 Task: Explore upcoming open houses in Spokane, Washington, to visit properties with a spacious backyard and mountain views, and take note of nearby outdoor activities.
Action: Mouse moved to (393, 238)
Screenshot: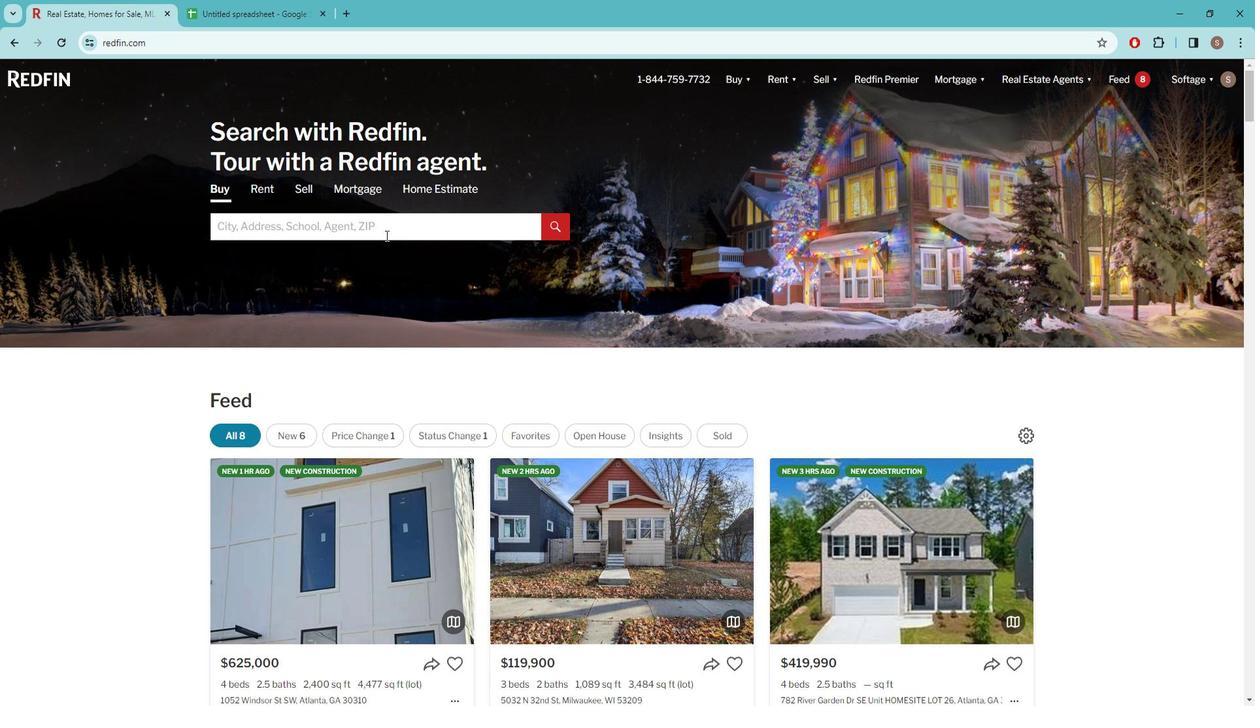 
Action: Mouse pressed left at (393, 238)
Screenshot: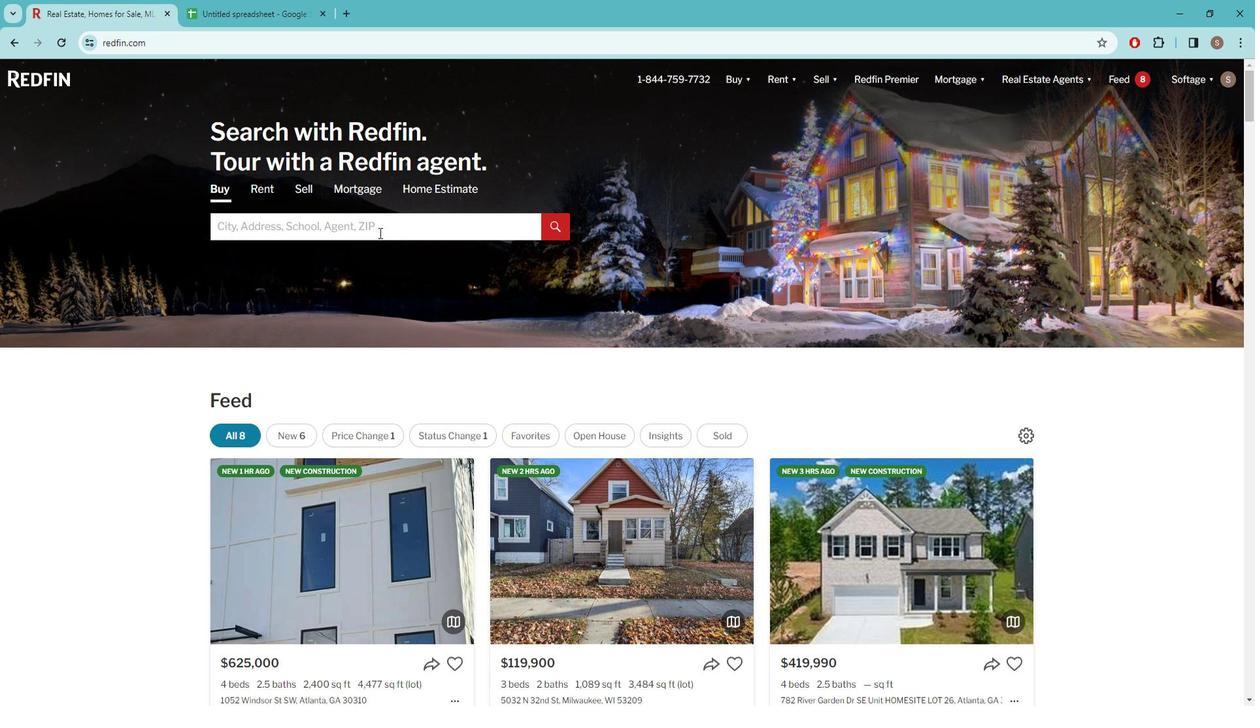 
Action: Key pressed s<Key.caps_lock>PON<Key.backspace>KANE
Screenshot: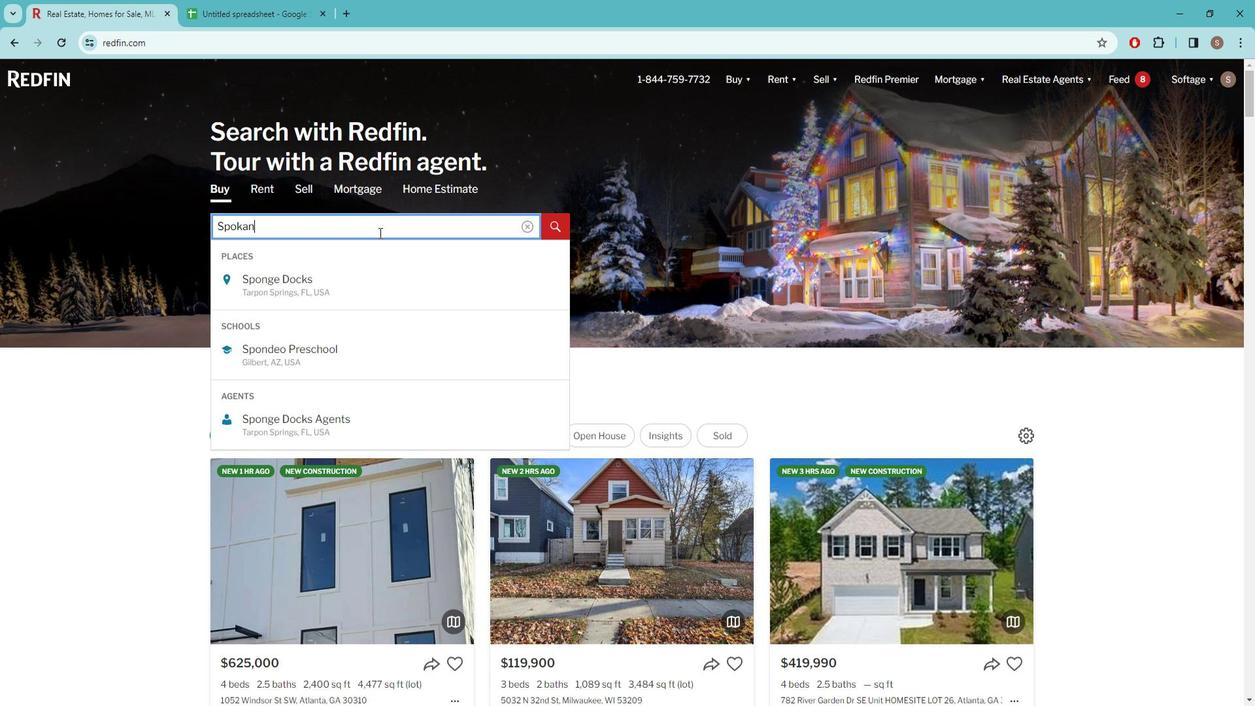 
Action: Mouse moved to (359, 295)
Screenshot: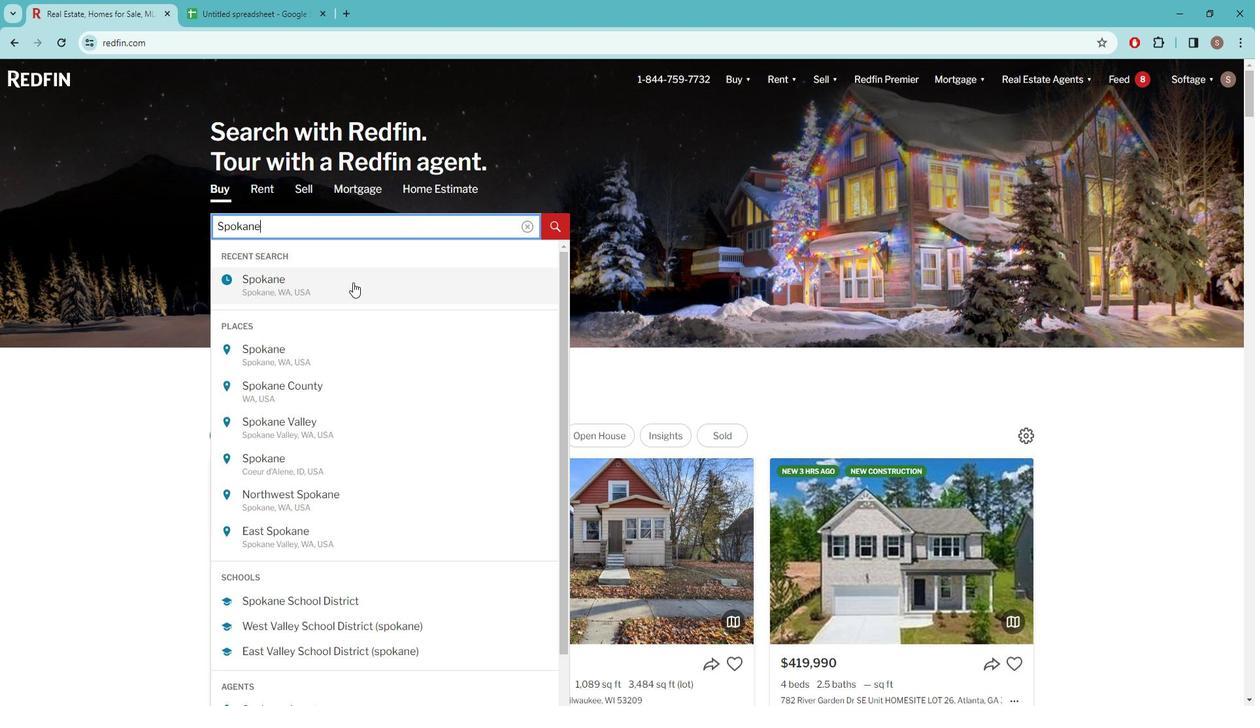 
Action: Mouse pressed left at (359, 295)
Screenshot: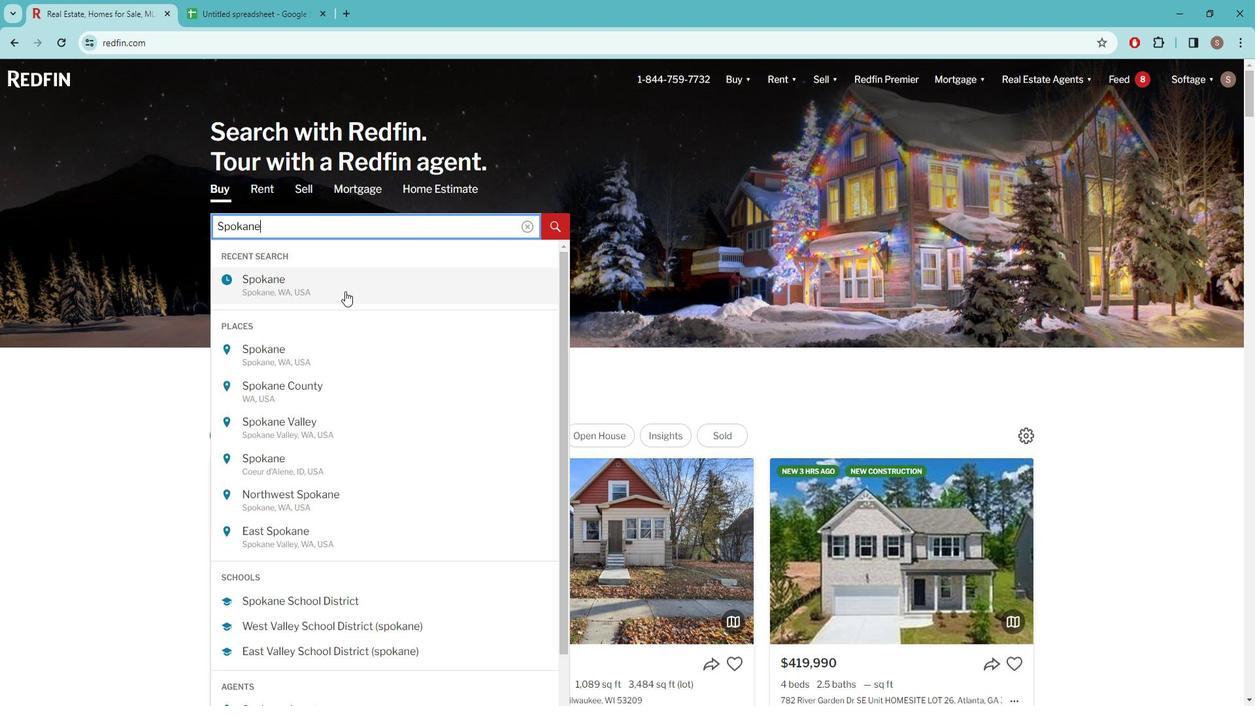 
Action: Mouse moved to (1112, 170)
Screenshot: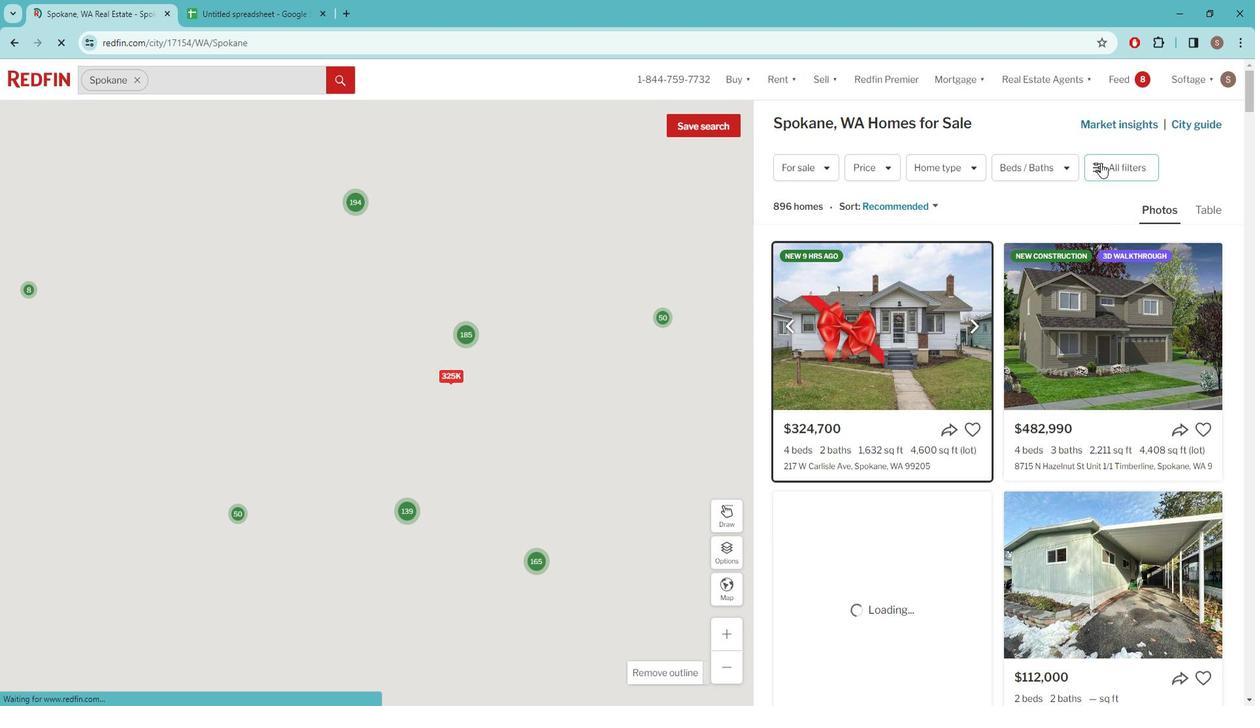 
Action: Mouse pressed left at (1112, 170)
Screenshot: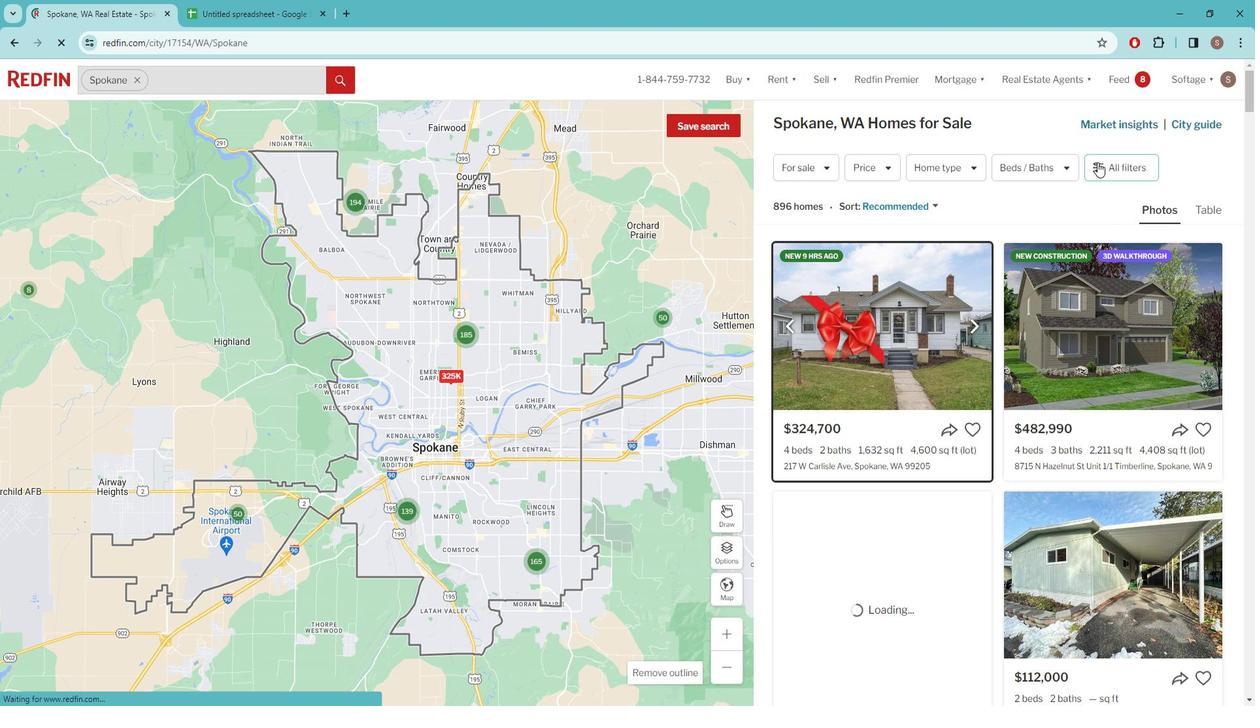 
Action: Mouse pressed left at (1112, 170)
Screenshot: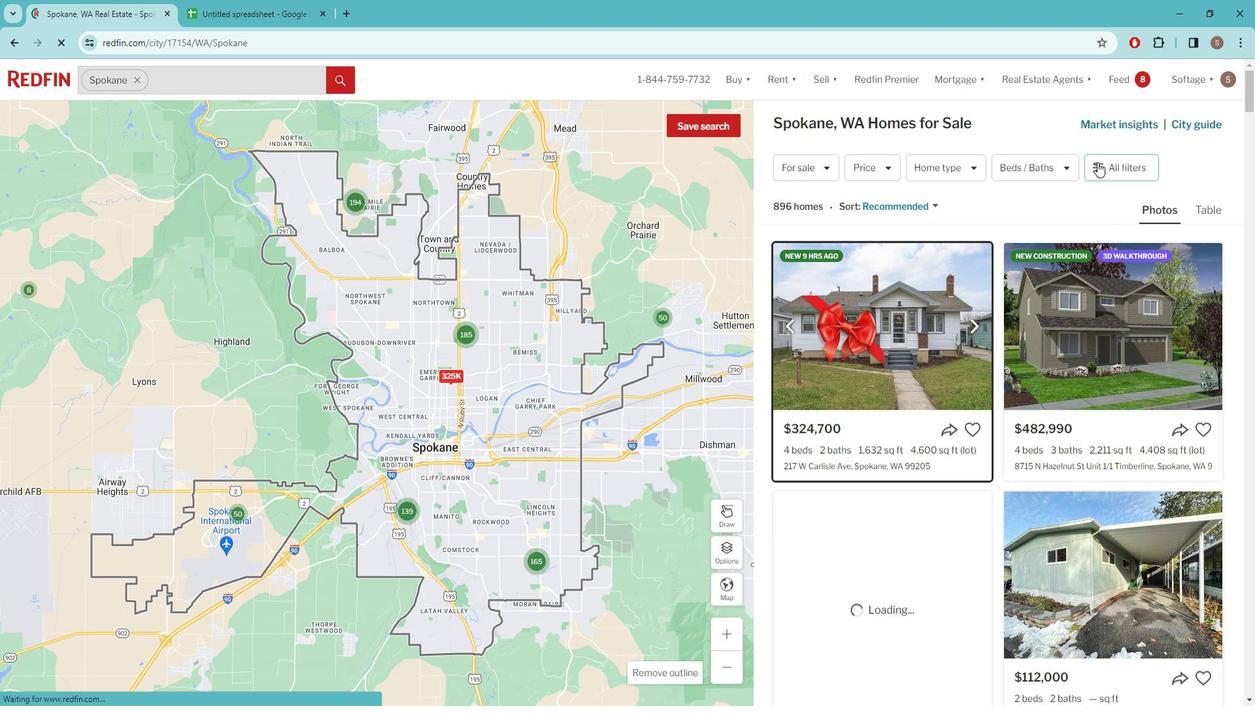 
Action: Mouse pressed left at (1112, 170)
Screenshot: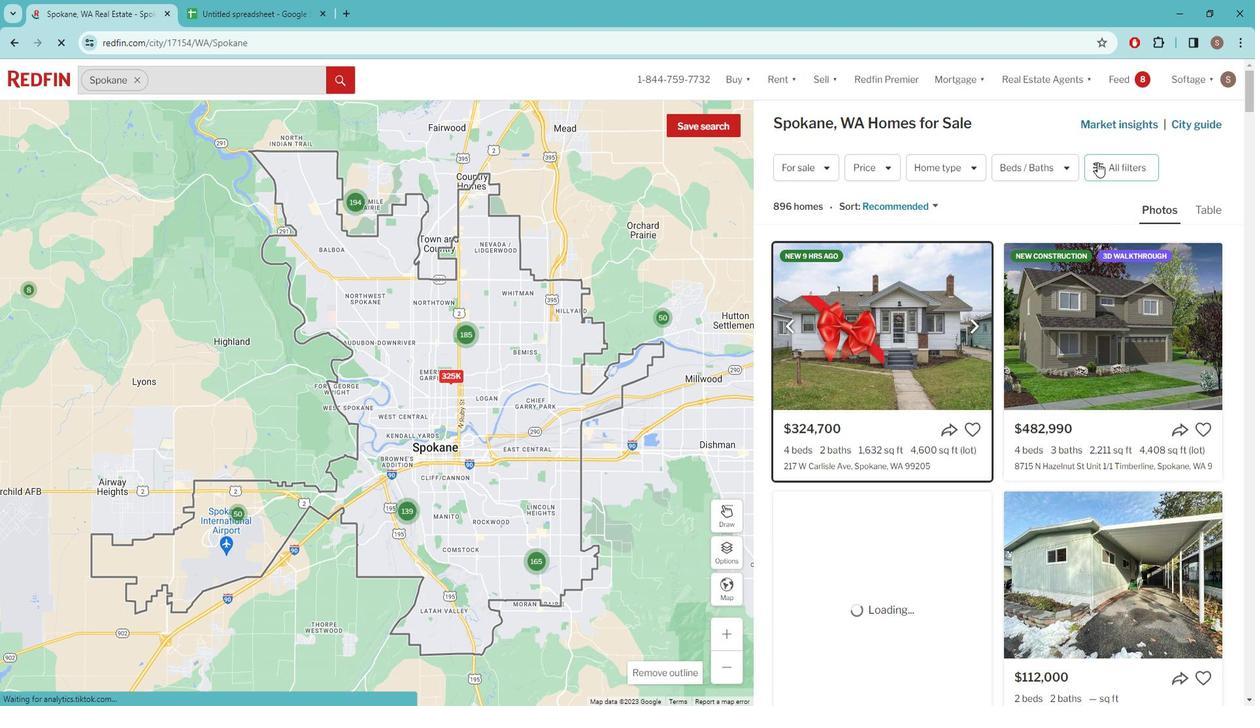 
Action: Mouse pressed left at (1112, 170)
Screenshot: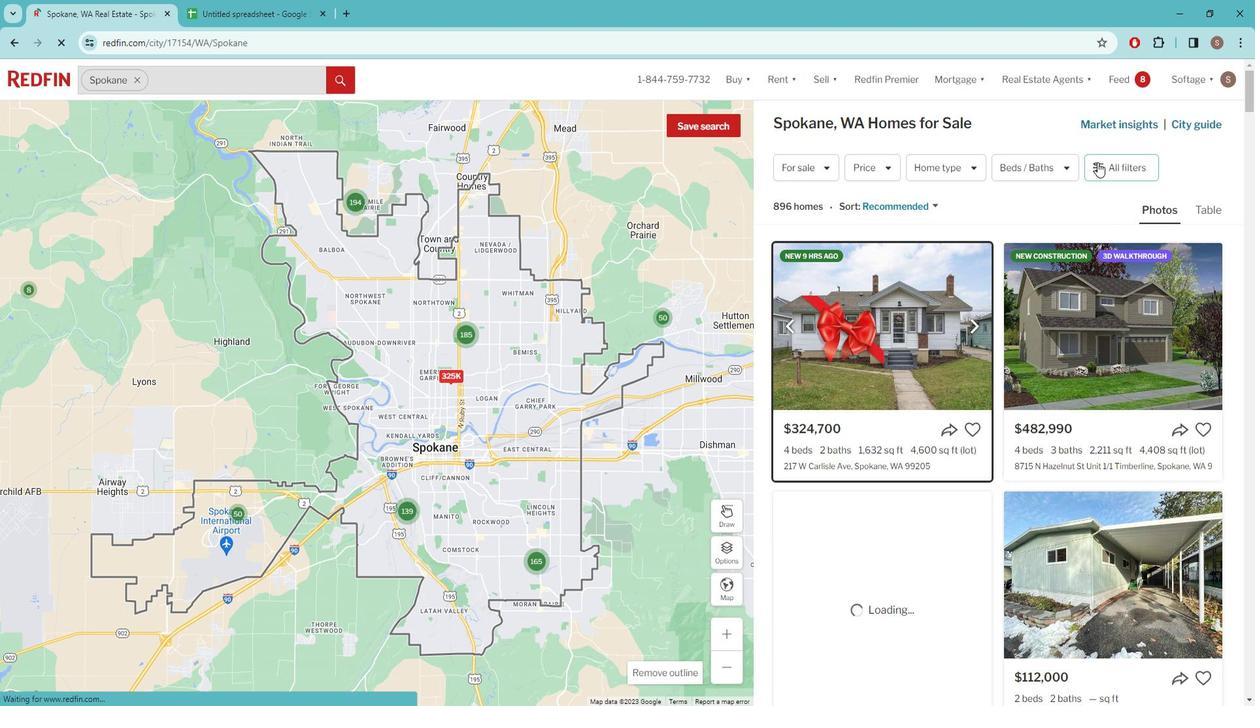 
Action: Mouse pressed left at (1112, 170)
Screenshot: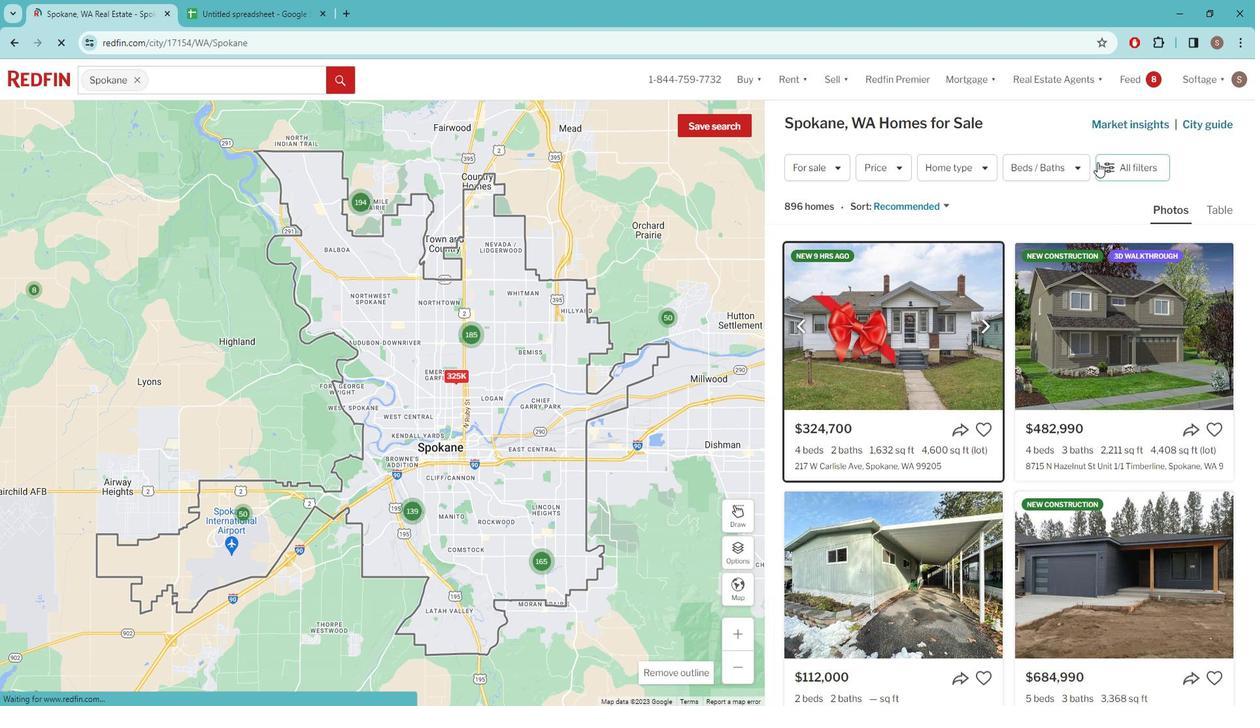 
Action: Mouse moved to (1119, 173)
Screenshot: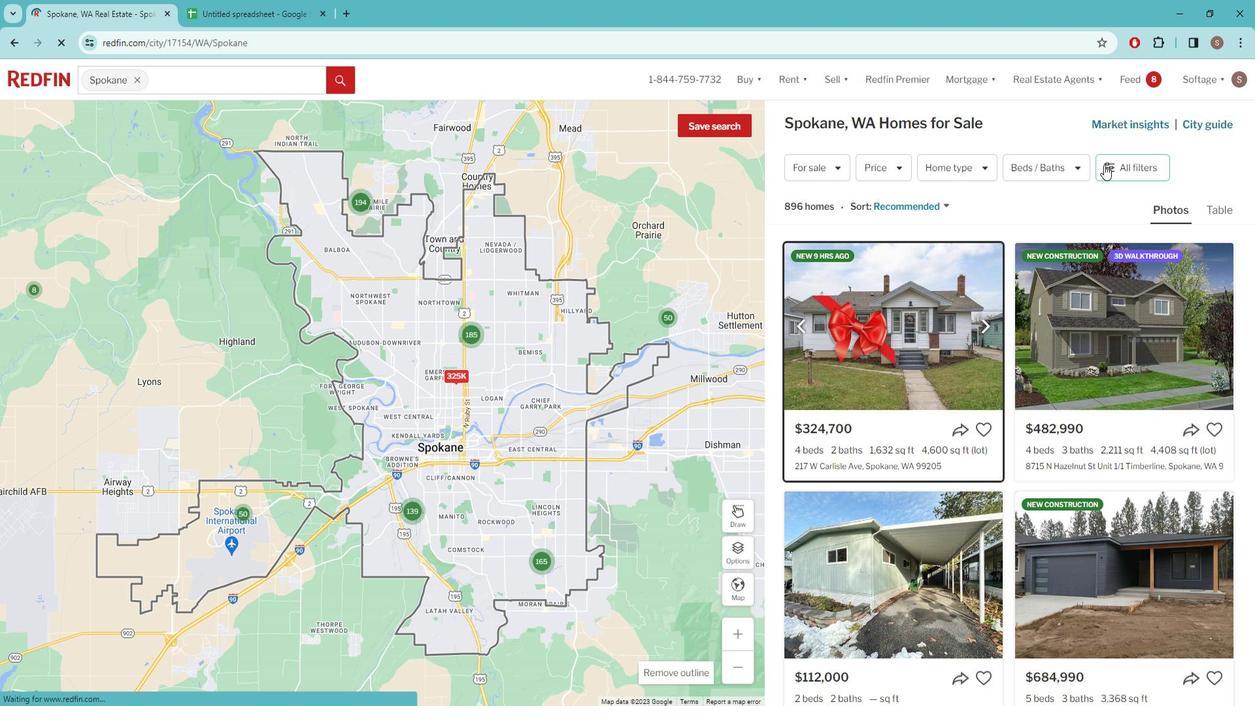 
Action: Mouse pressed left at (1119, 173)
Screenshot: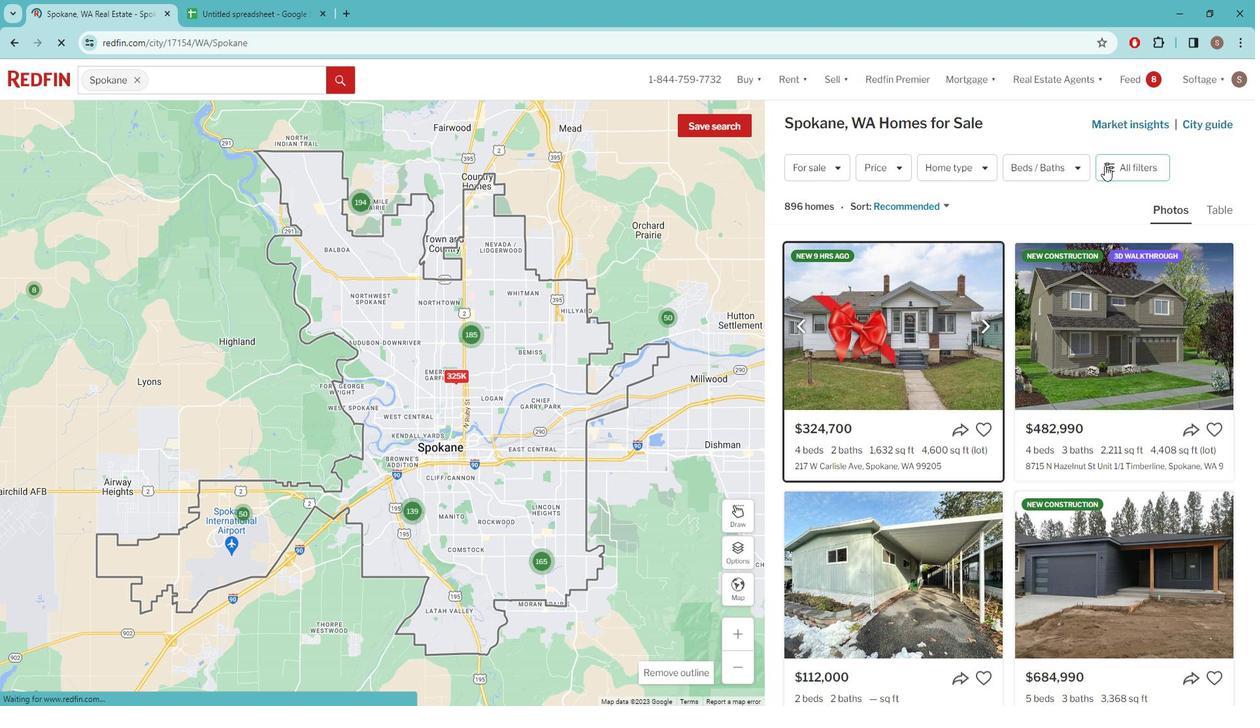 
Action: Mouse pressed left at (1119, 173)
Screenshot: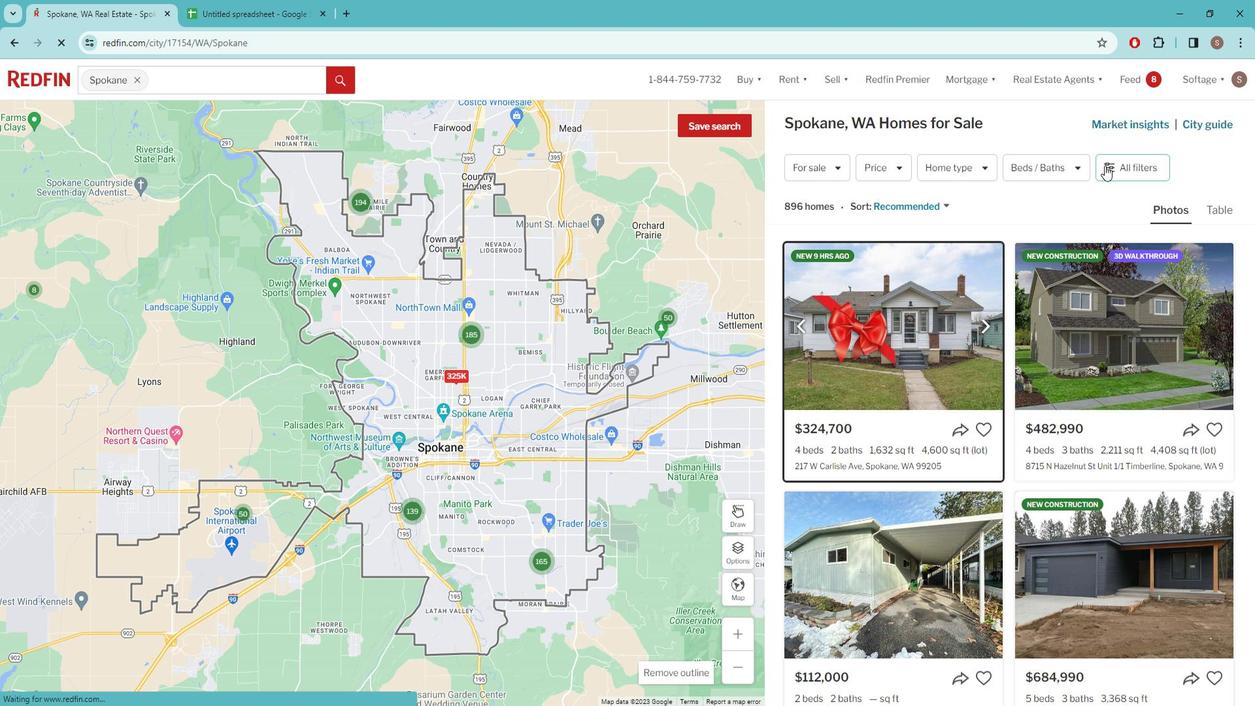 
Action: Mouse moved to (1100, 209)
Screenshot: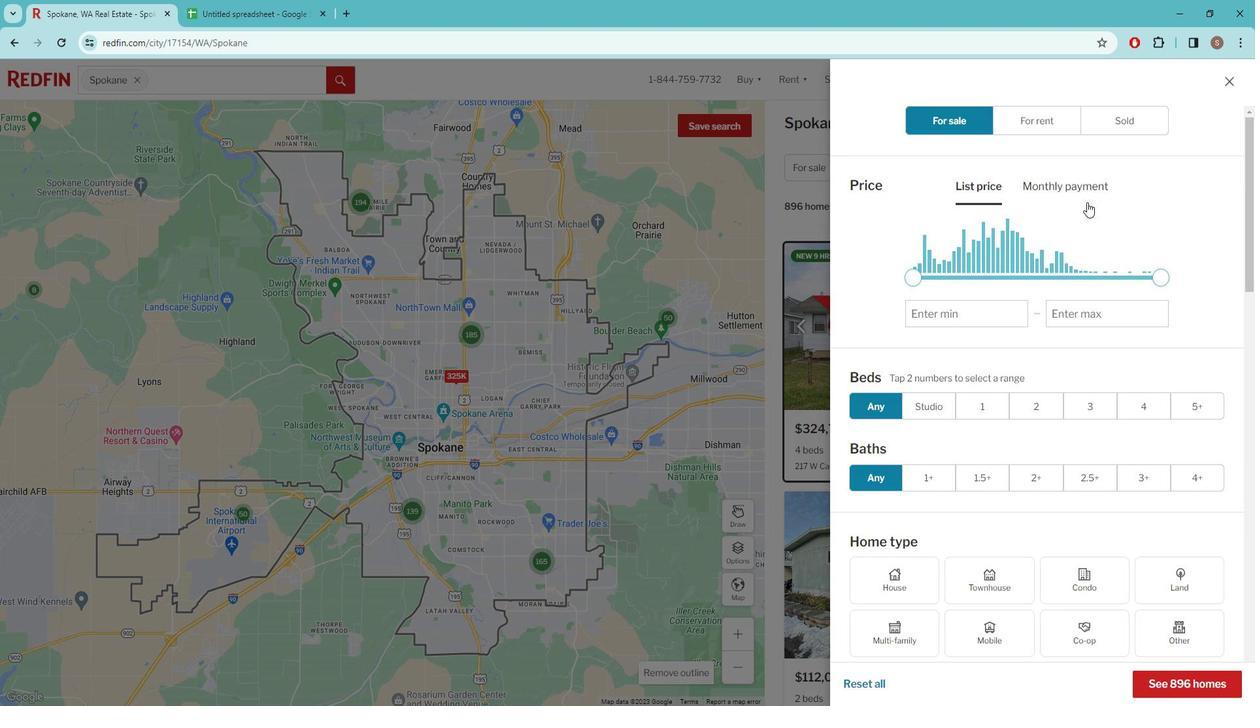 
Action: Mouse scrolled (1100, 209) with delta (0, 0)
Screenshot: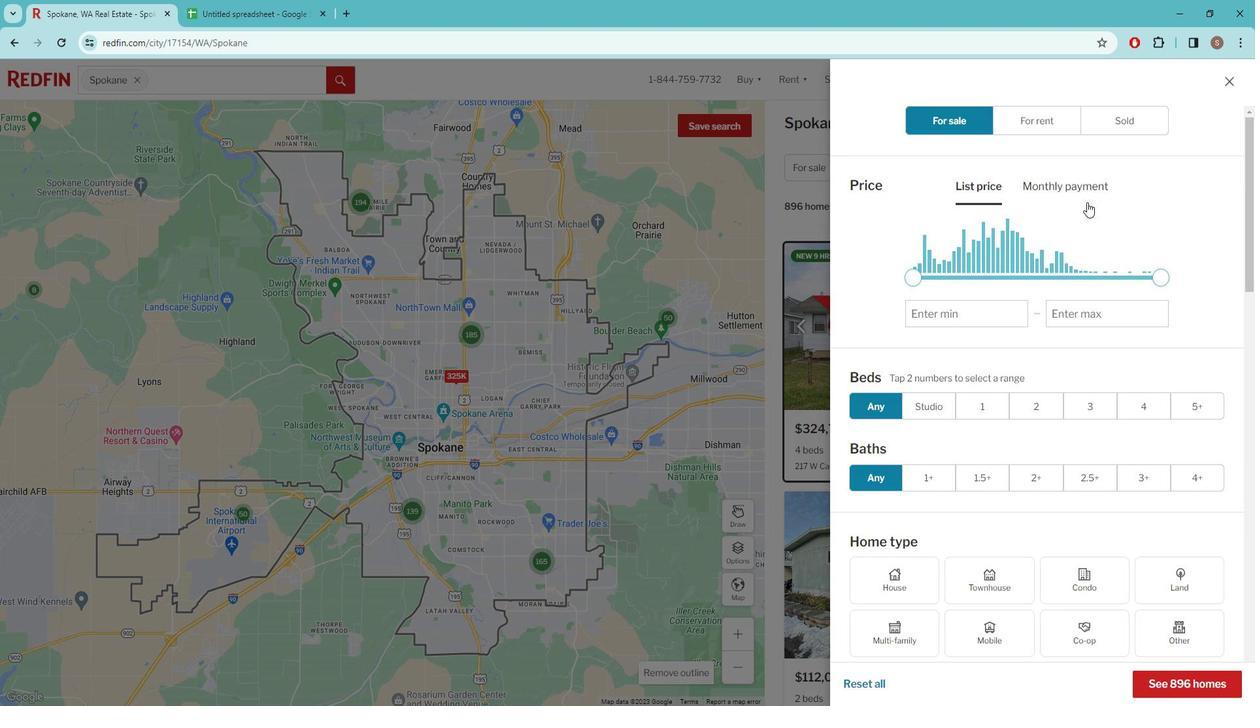 
Action: Mouse moved to (1065, 220)
Screenshot: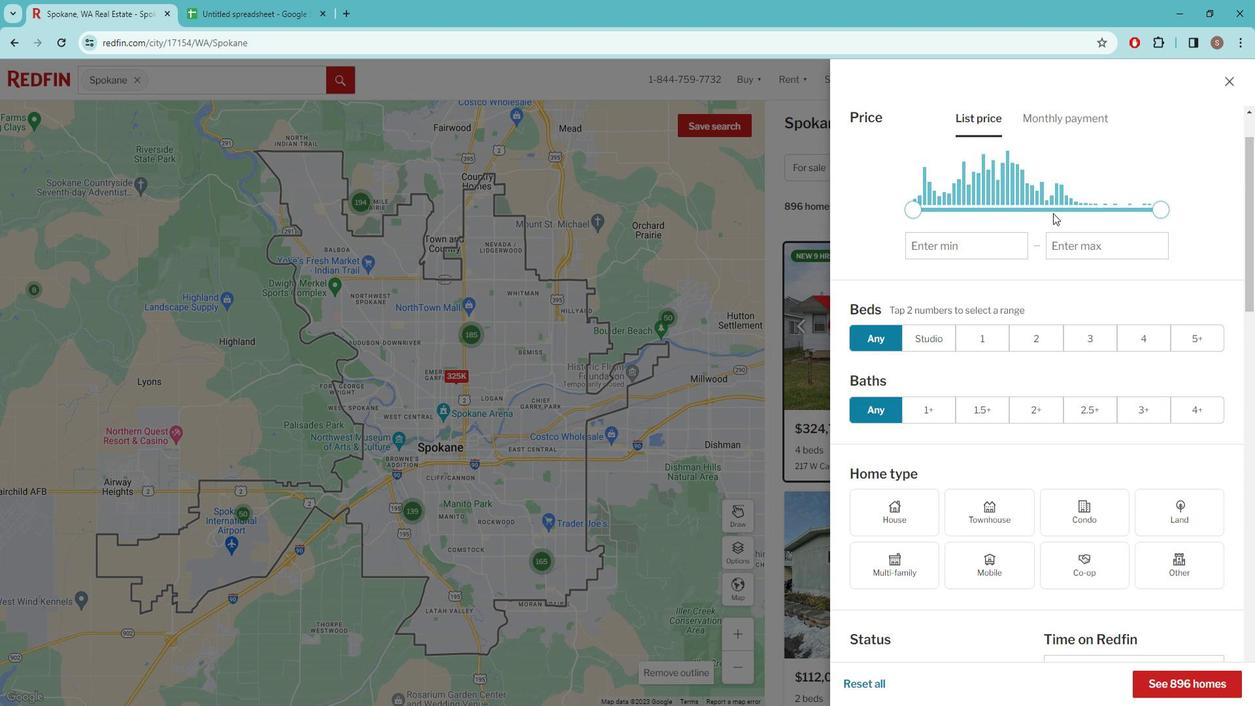 
Action: Mouse scrolled (1065, 219) with delta (0, 0)
Screenshot: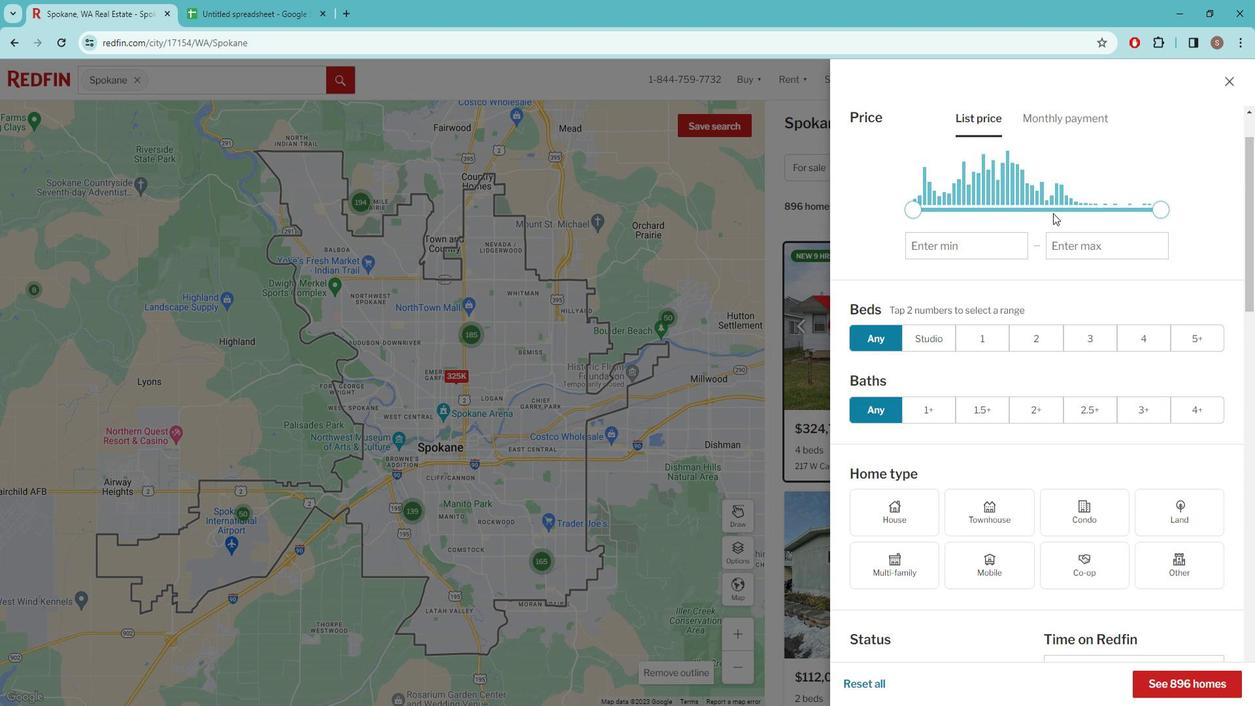 
Action: Mouse moved to (1057, 223)
Screenshot: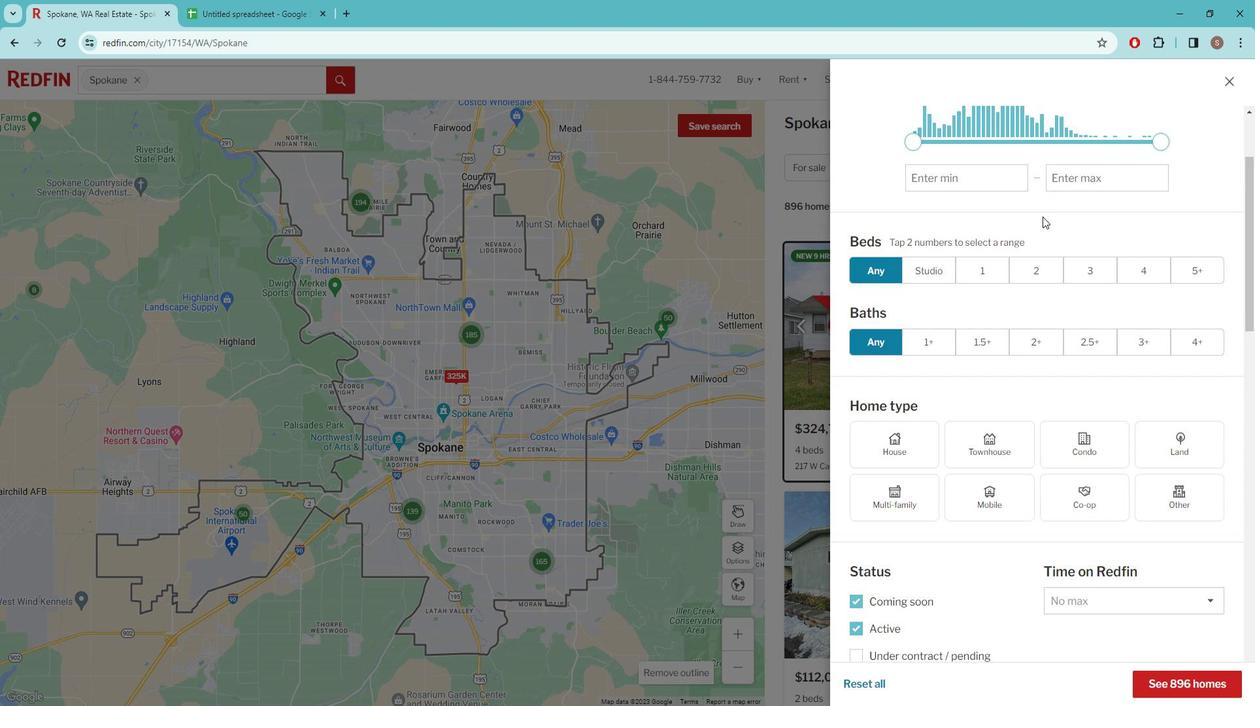 
Action: Mouse scrolled (1057, 222) with delta (0, 0)
Screenshot: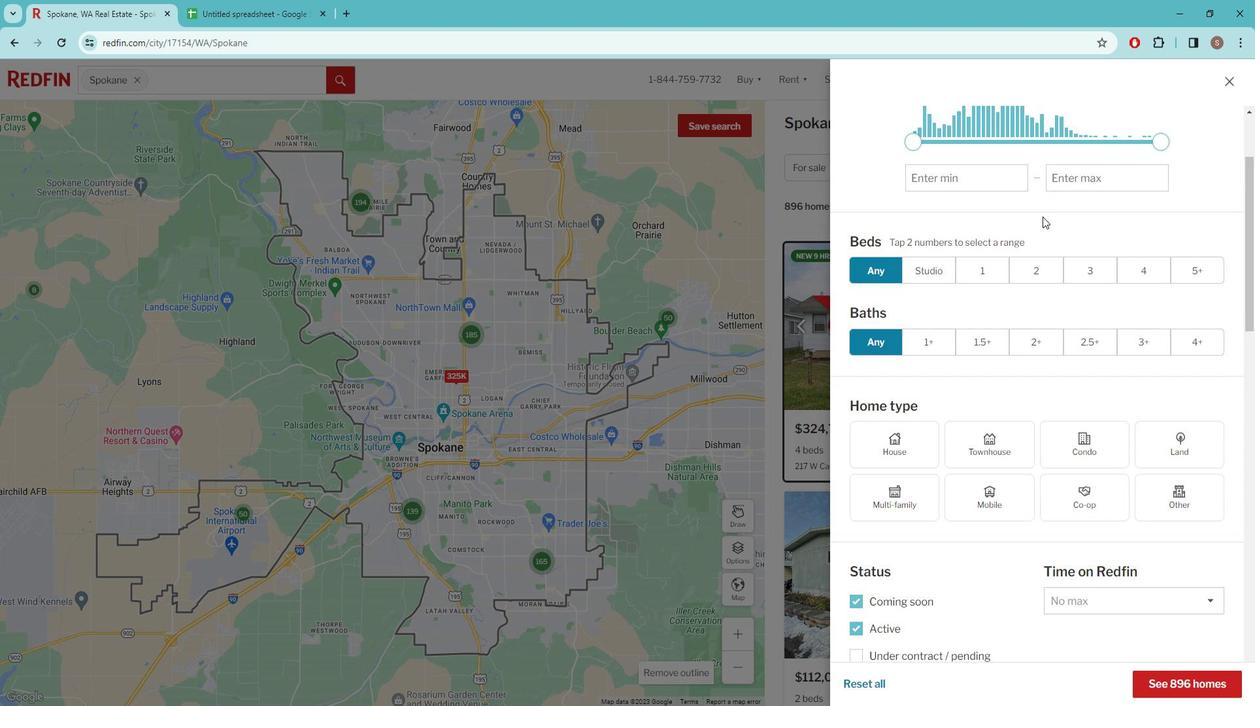 
Action: Mouse moved to (1048, 226)
Screenshot: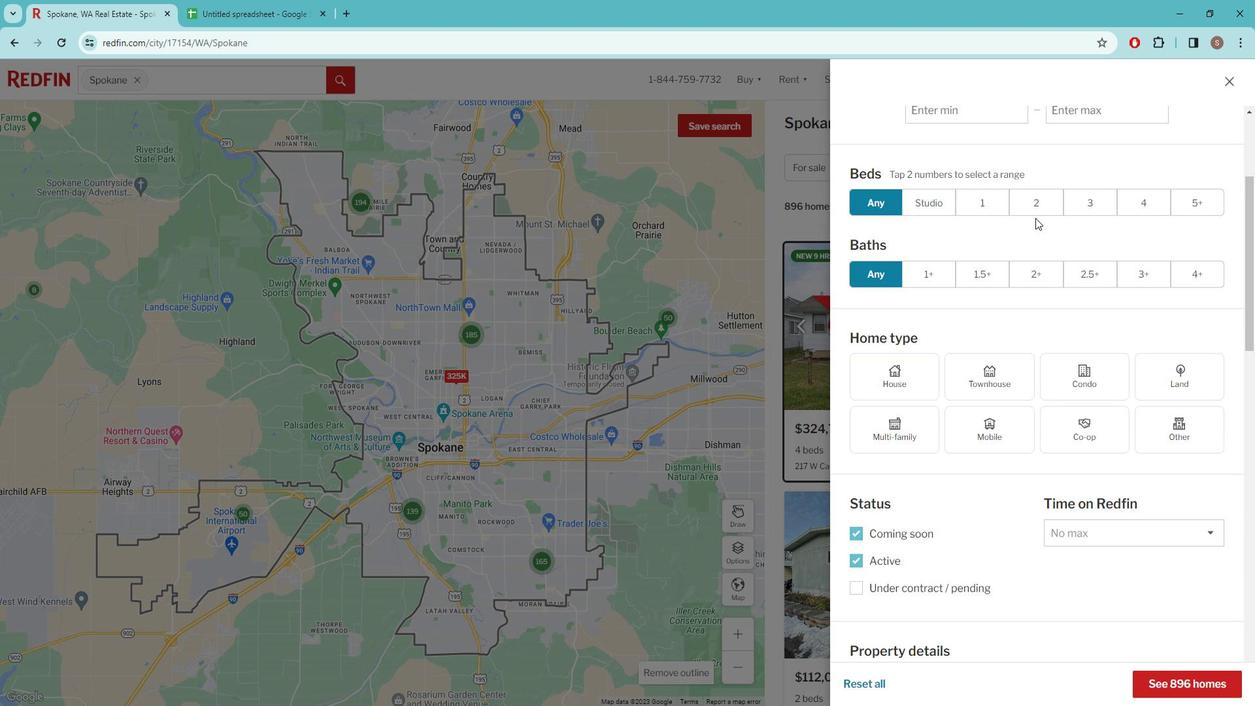 
Action: Mouse scrolled (1048, 225) with delta (0, 0)
Screenshot: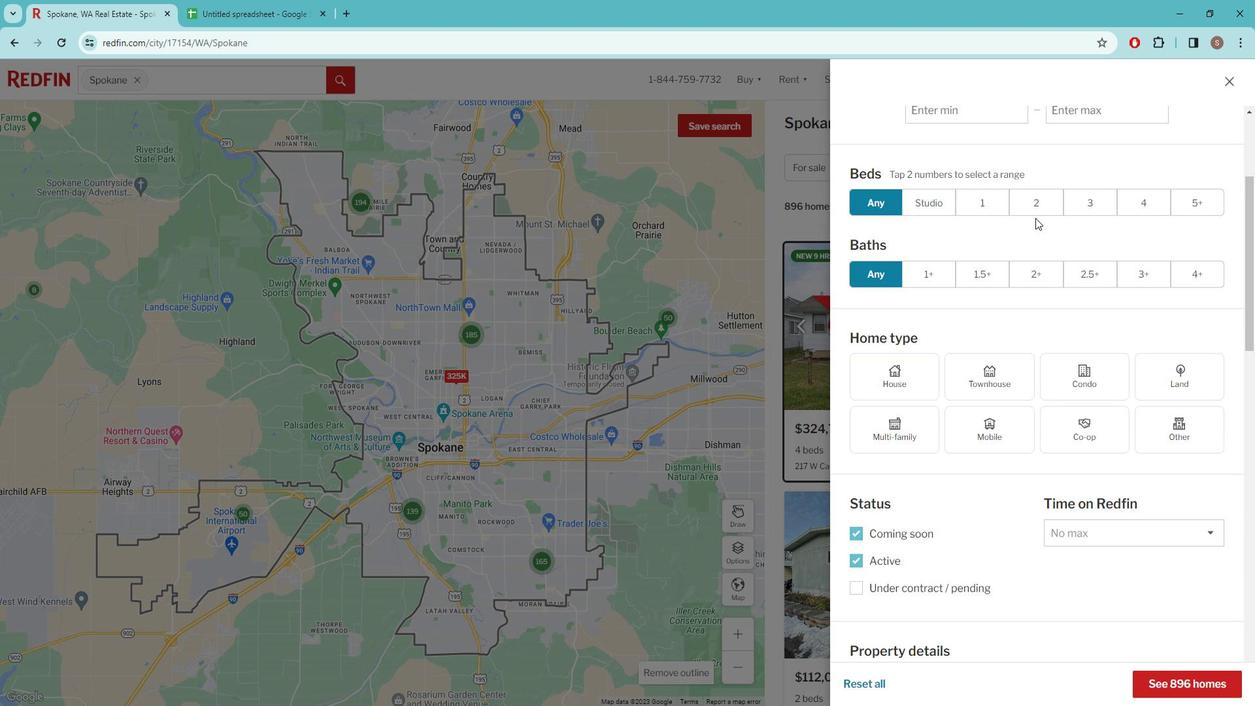 
Action: Mouse moved to (1009, 293)
Screenshot: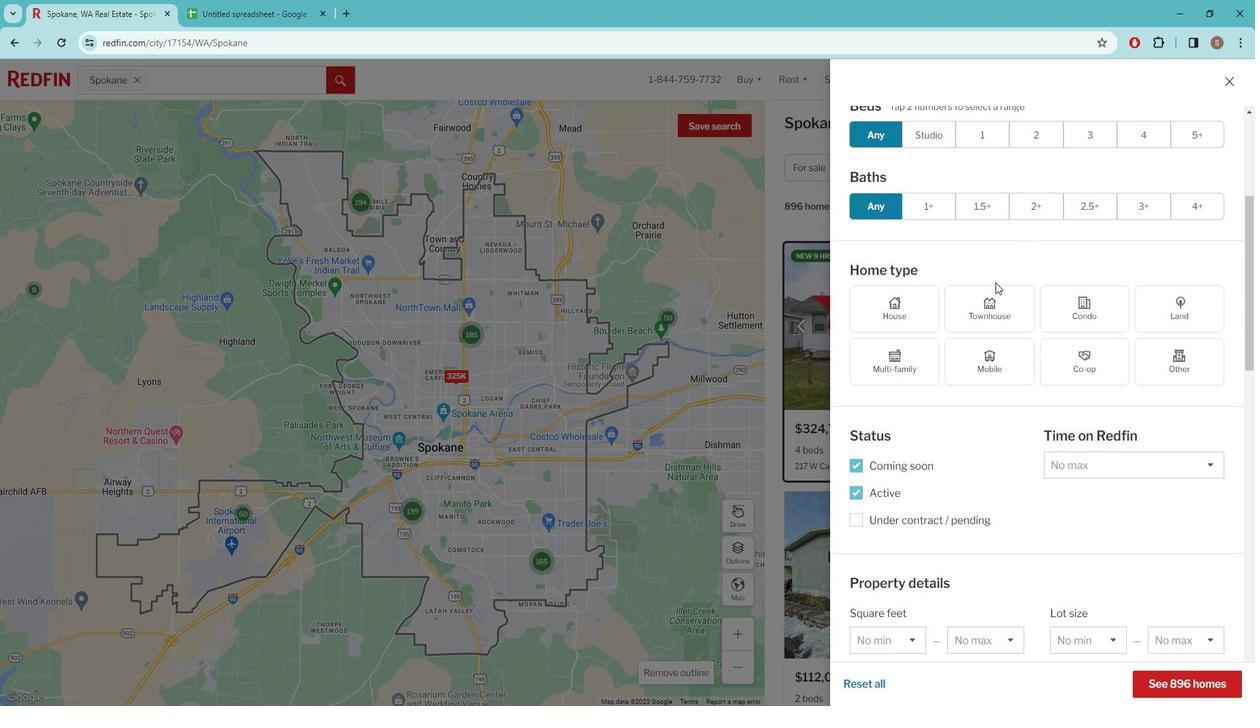 
Action: Mouse scrolled (1009, 293) with delta (0, 0)
Screenshot: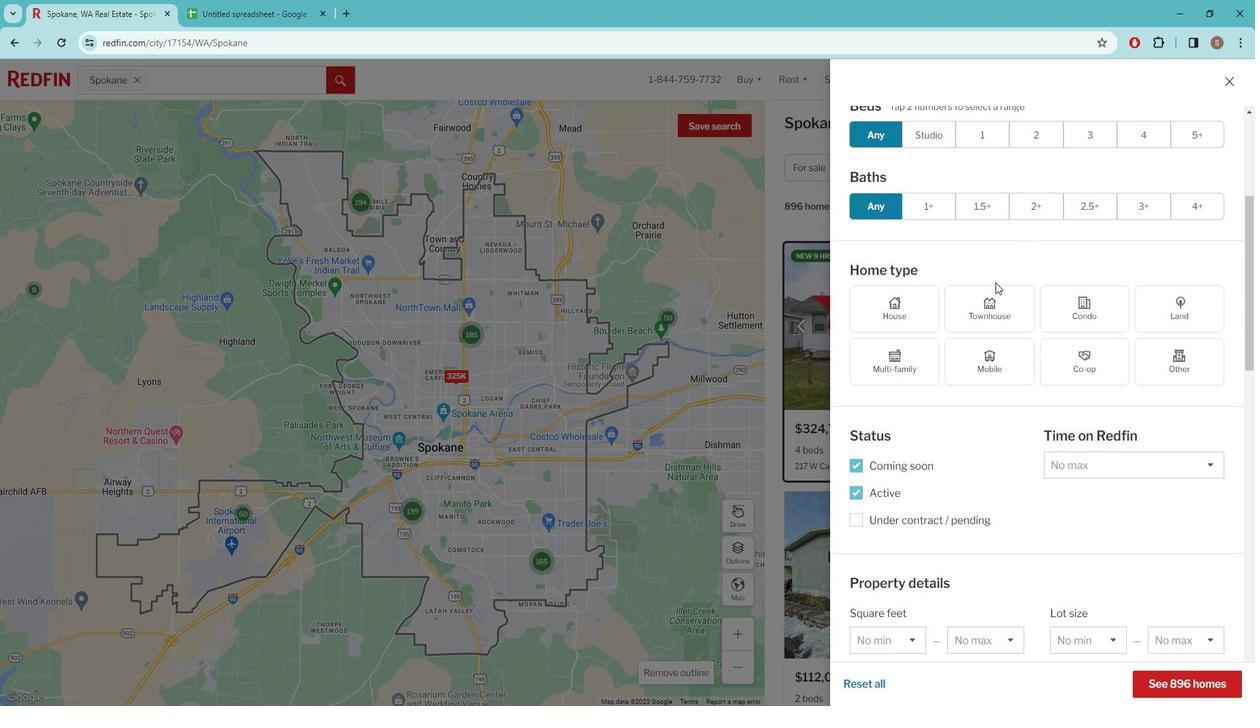
Action: Mouse moved to (939, 404)
Screenshot: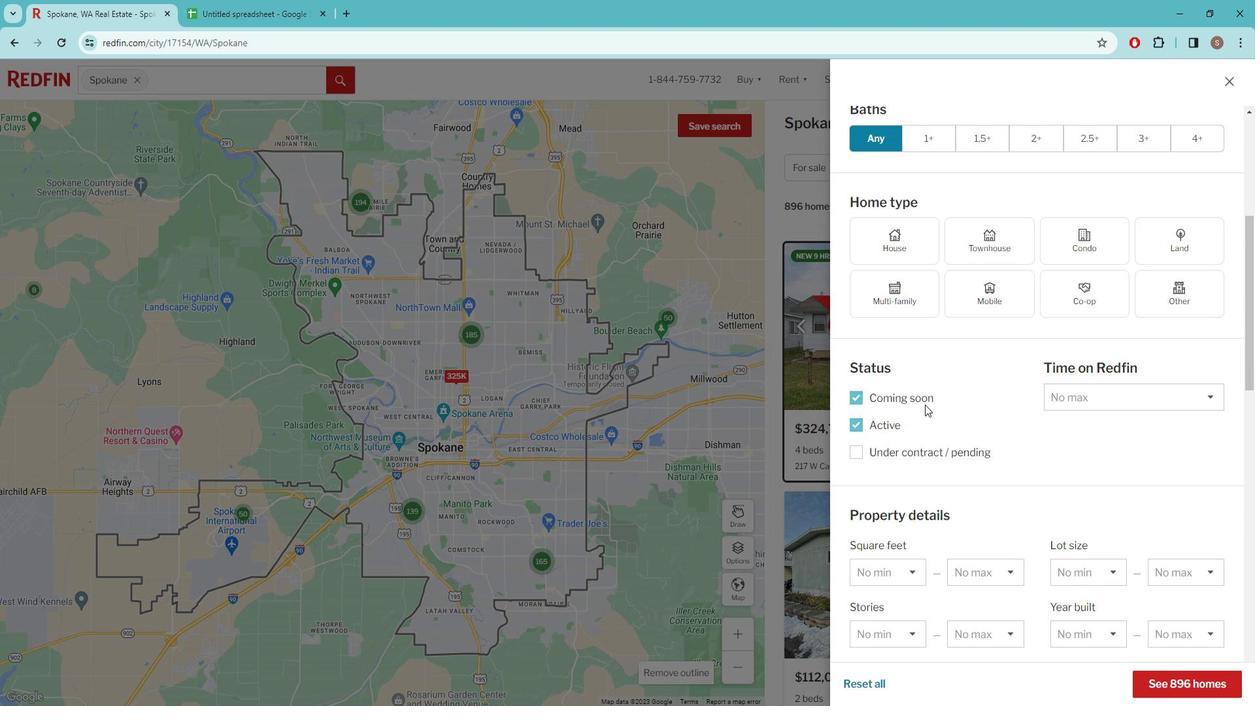 
Action: Mouse pressed left at (939, 404)
Screenshot: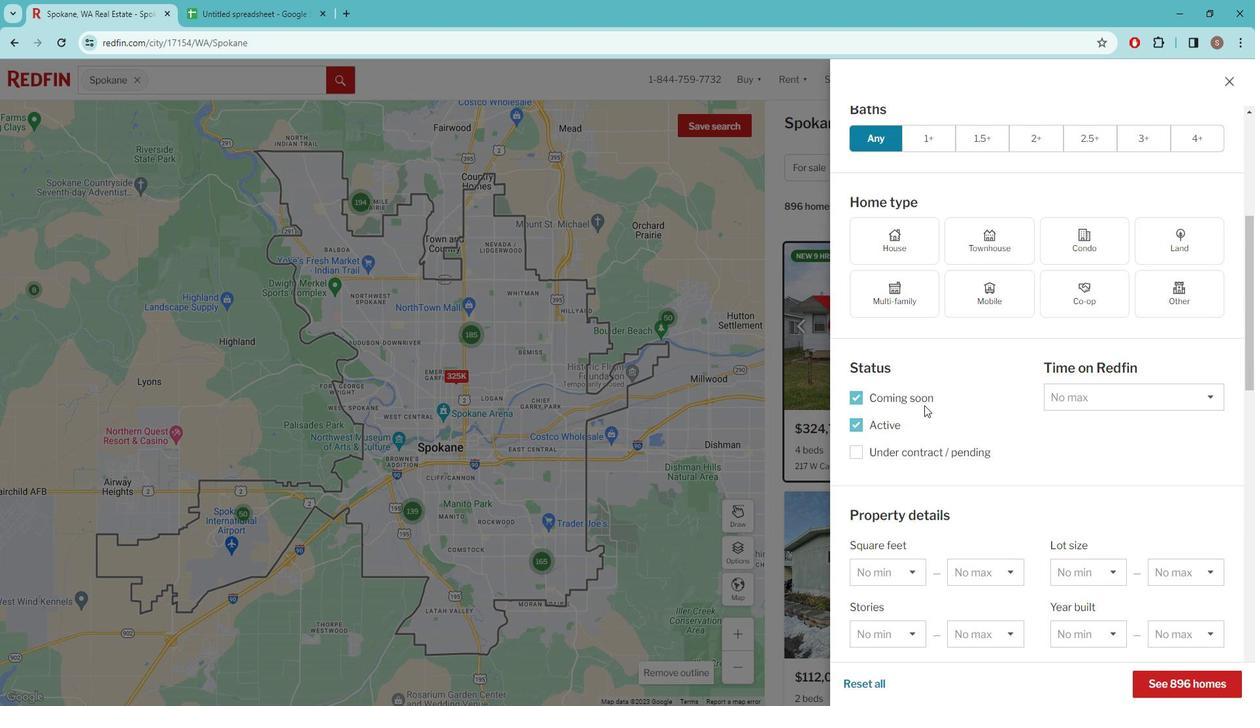 
Action: Mouse pressed left at (939, 404)
Screenshot: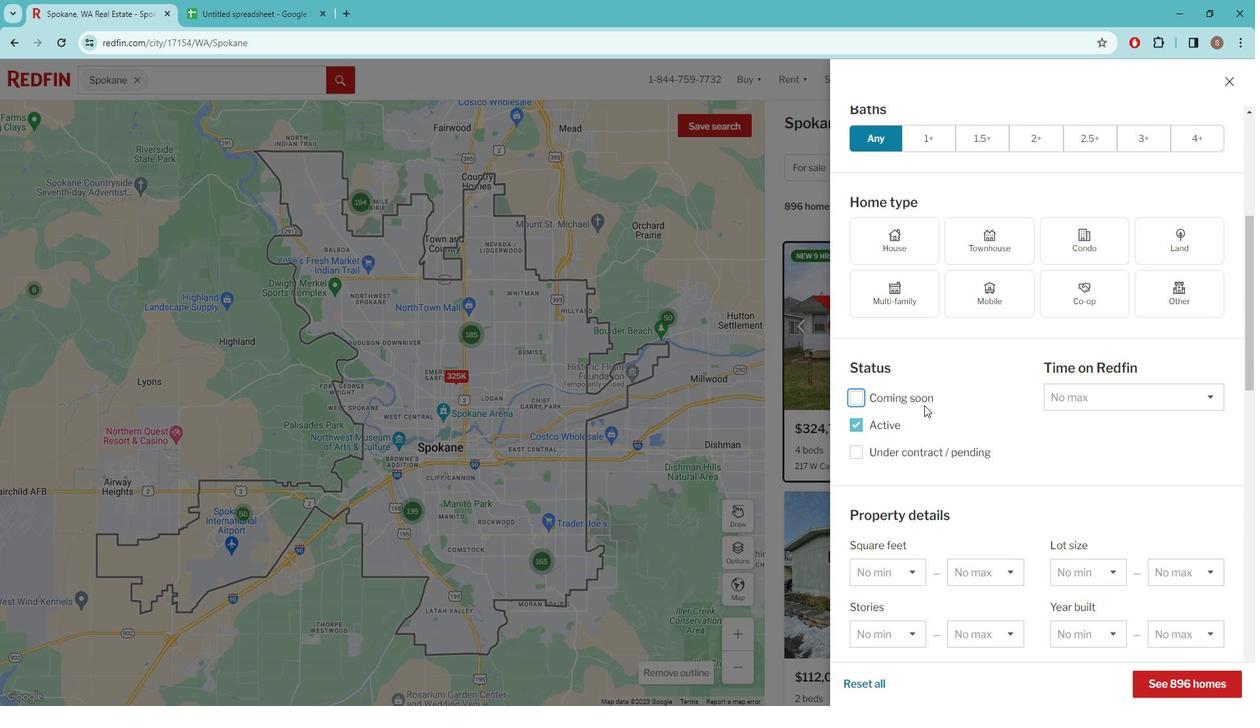
Action: Mouse scrolled (939, 404) with delta (0, 0)
Screenshot: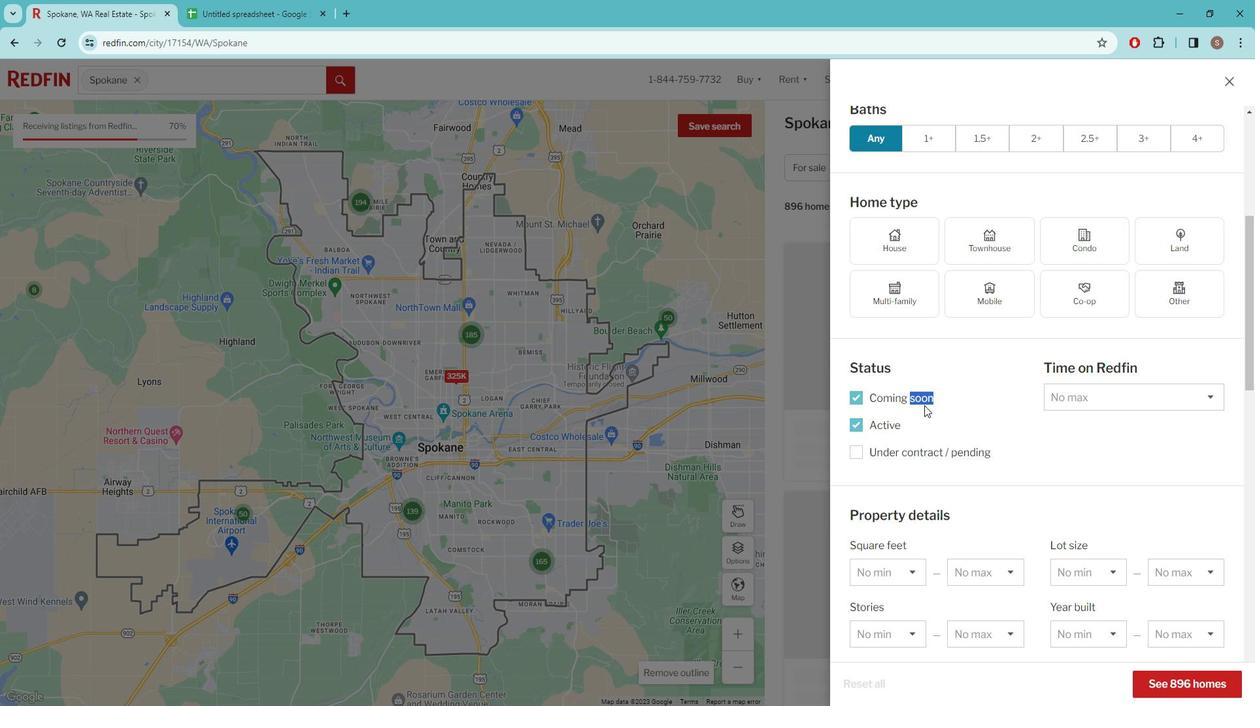 
Action: Mouse scrolled (939, 404) with delta (0, 0)
Screenshot: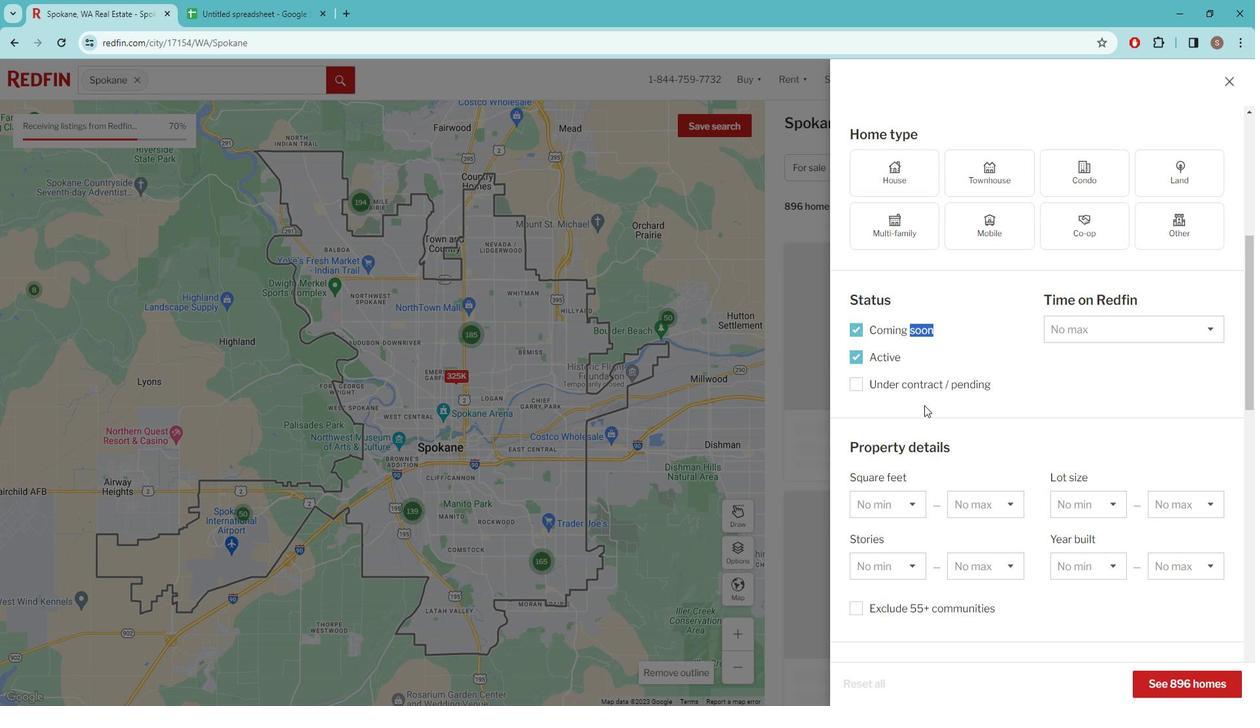 
Action: Mouse scrolled (939, 404) with delta (0, 0)
Screenshot: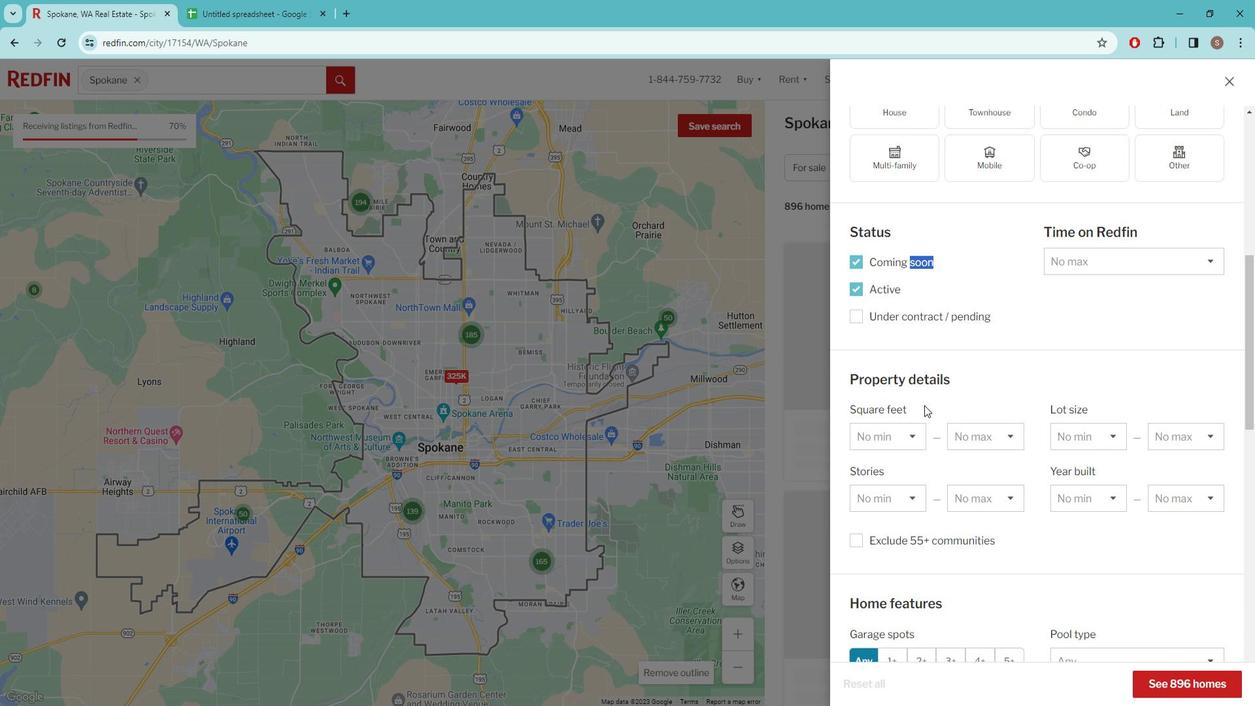 
Action: Mouse scrolled (939, 404) with delta (0, 0)
Screenshot: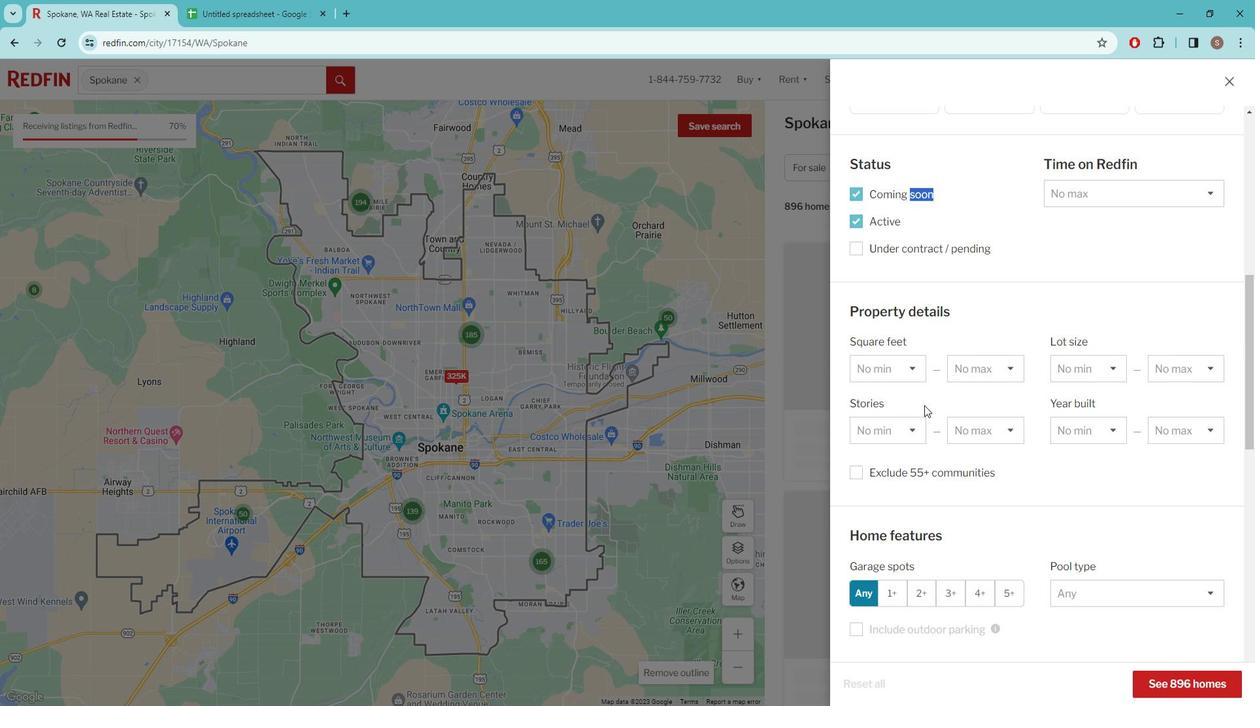
Action: Mouse scrolled (939, 404) with delta (0, 0)
Screenshot: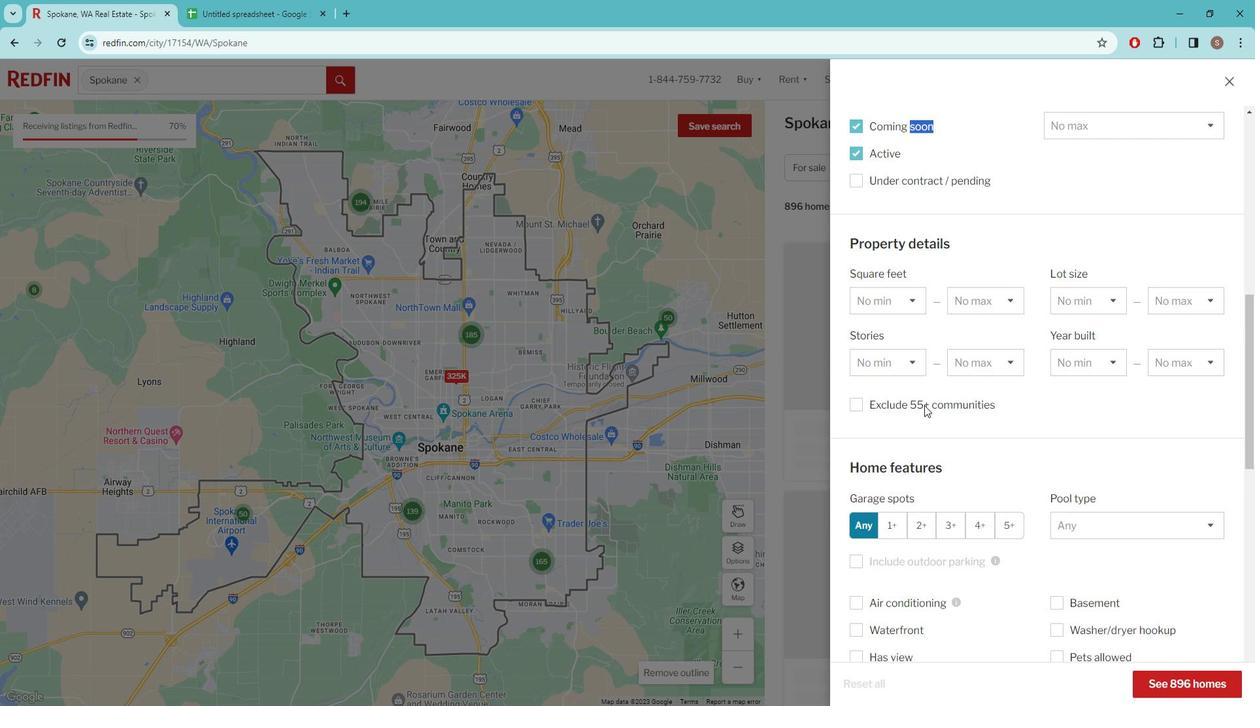 
Action: Mouse scrolled (939, 404) with delta (0, 0)
Screenshot: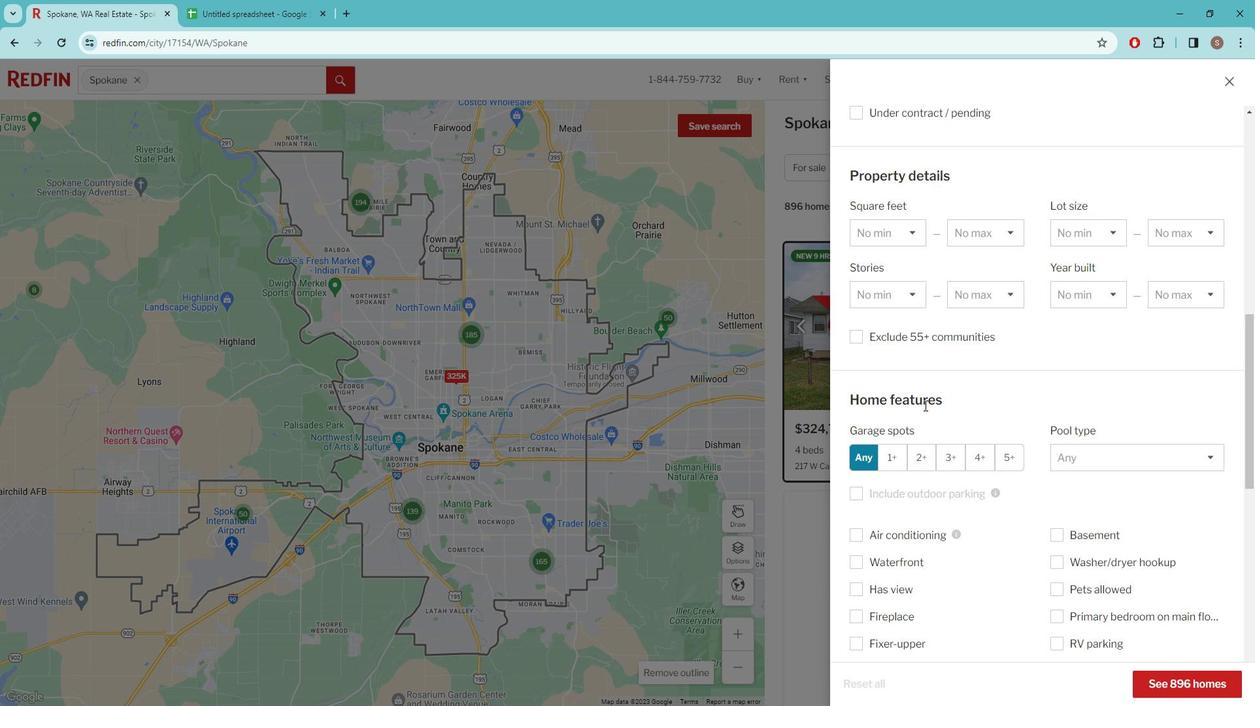 
Action: Mouse scrolled (939, 404) with delta (0, 0)
Screenshot: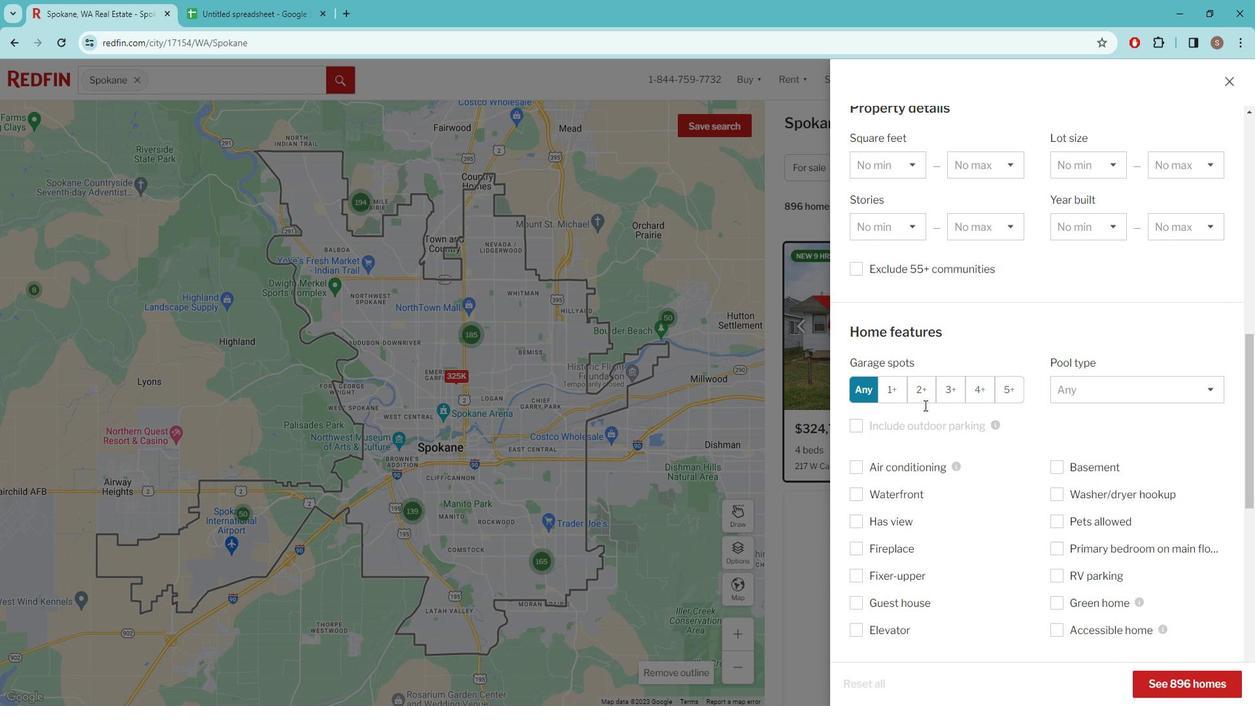 
Action: Mouse moved to (926, 472)
Screenshot: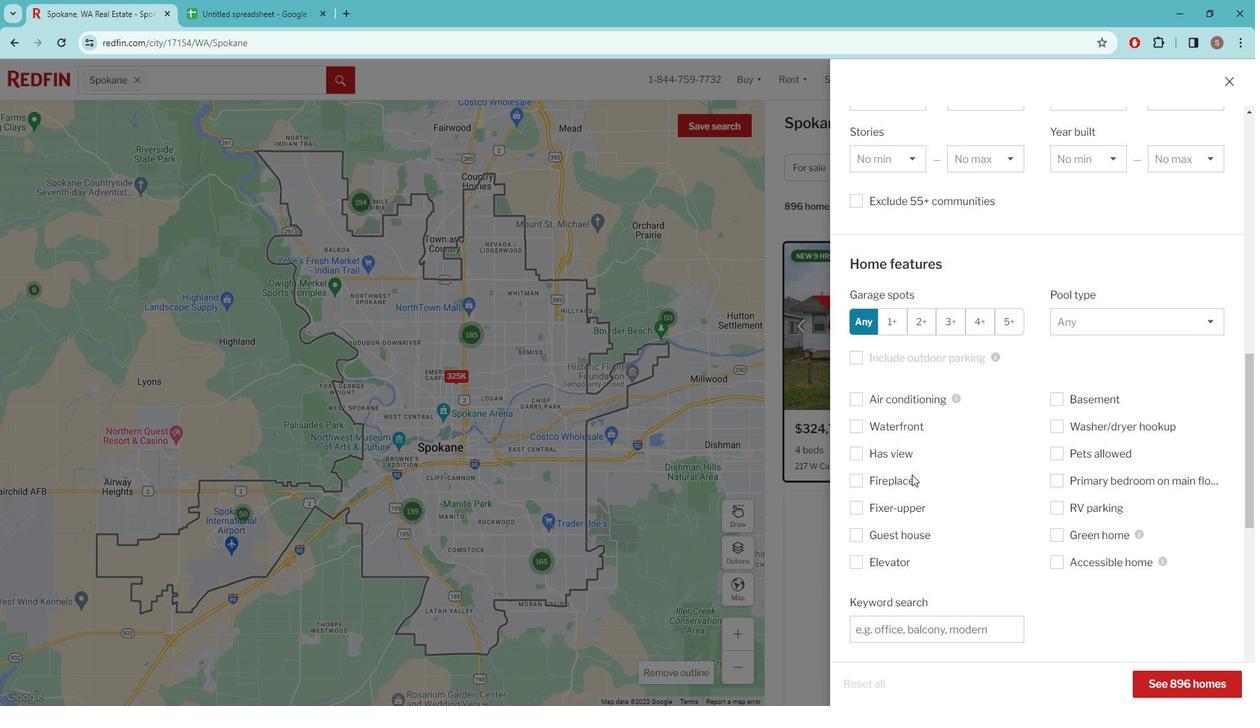 
Action: Mouse scrolled (926, 471) with delta (0, 0)
Screenshot: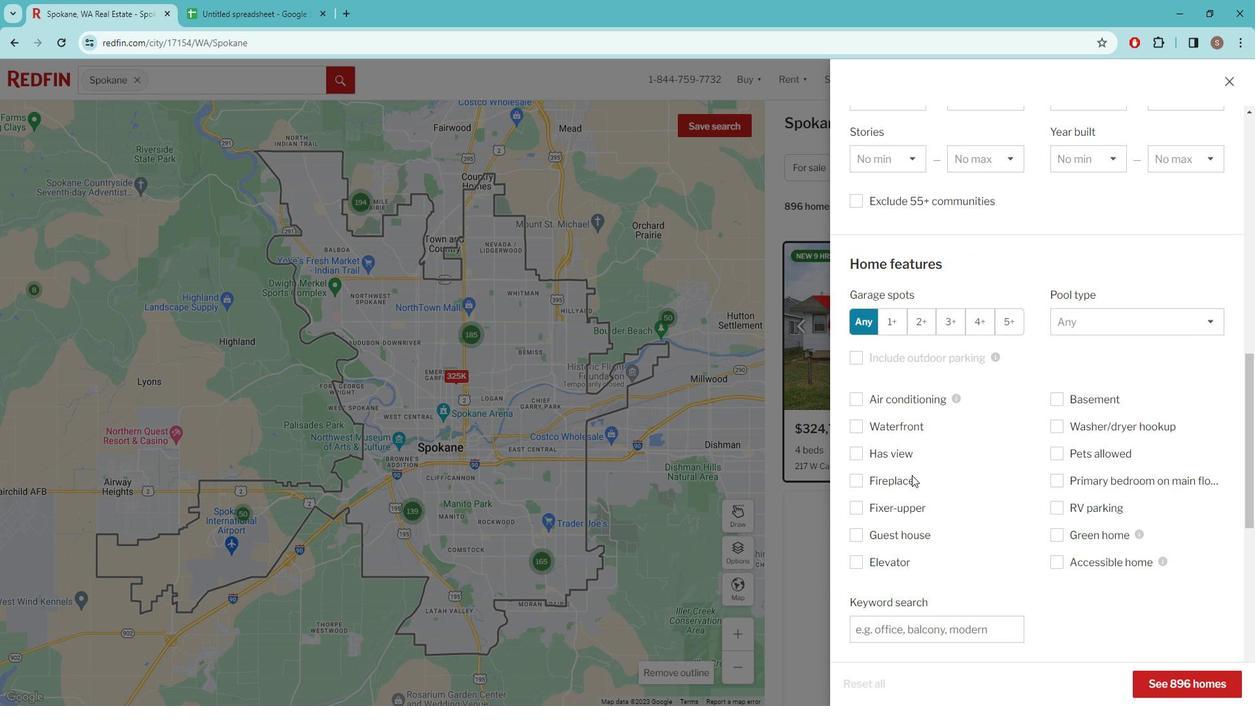 
Action: Mouse moved to (880, 561)
Screenshot: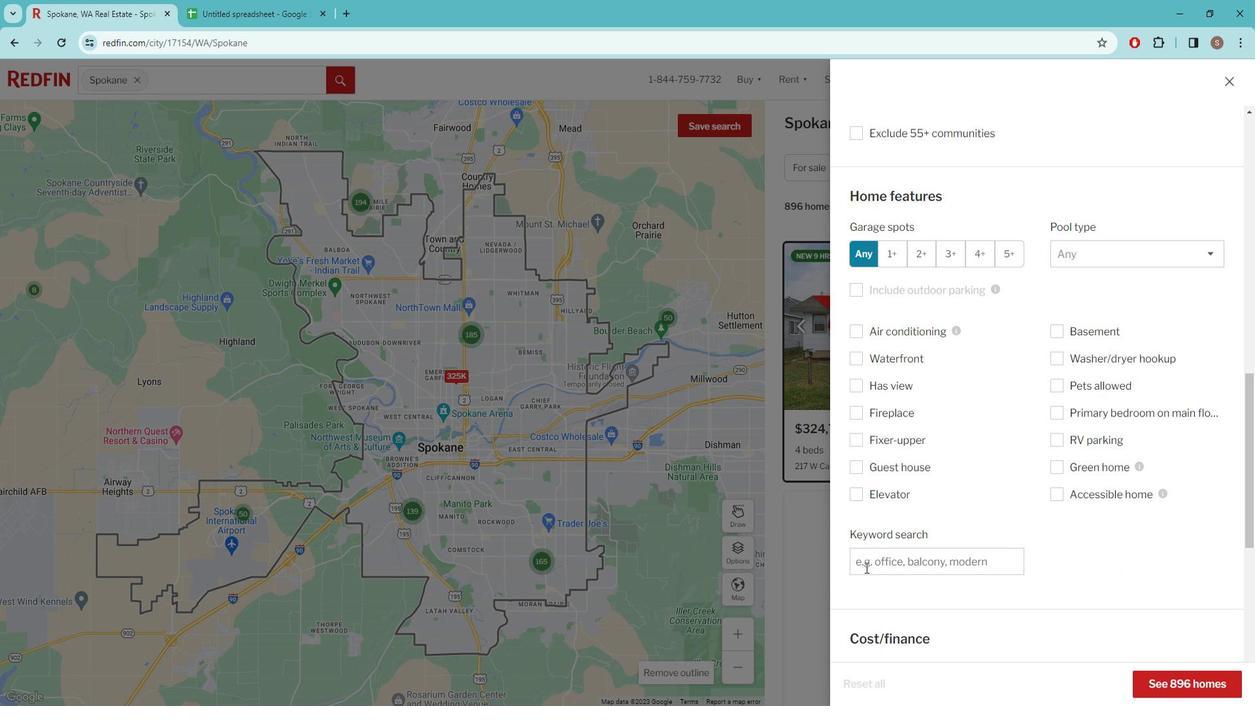 
Action: Mouse pressed left at (880, 561)
Screenshot: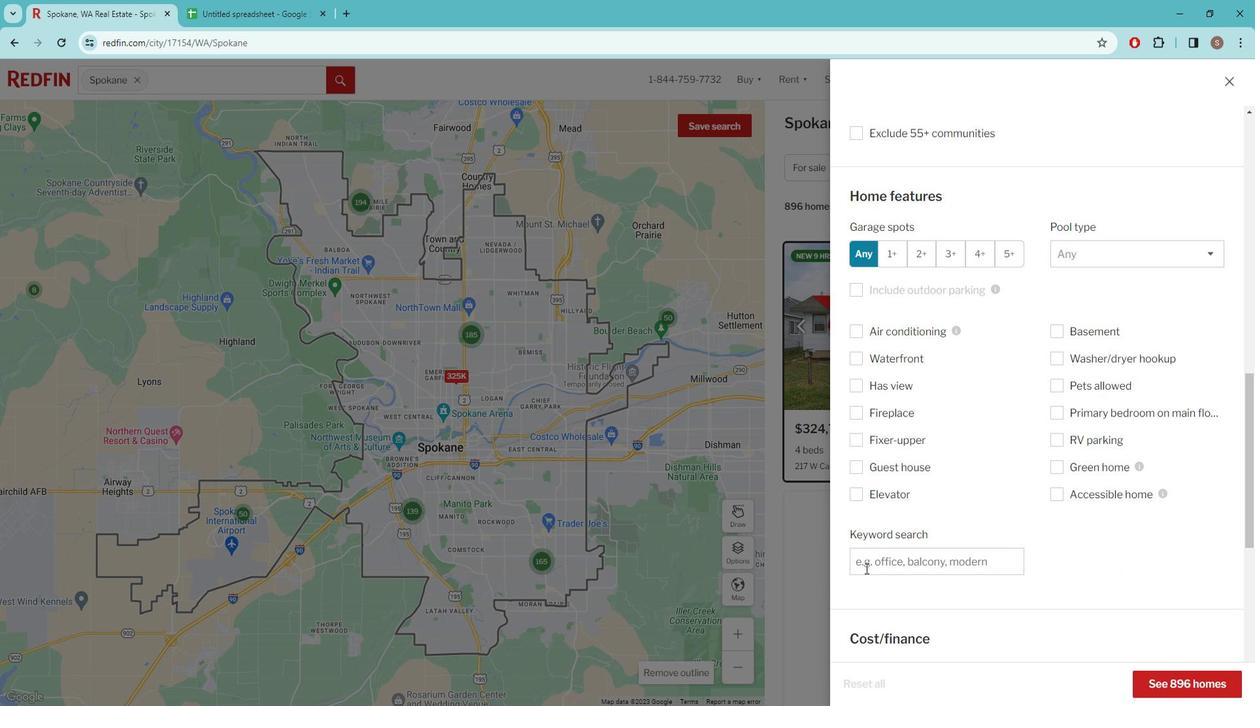 
Action: Key pressed SPACIOUS<Key.space>BACKYARD<Key.space>AND<Key.space>MOUNTAIN<Key.space>VIEWS
Screenshot: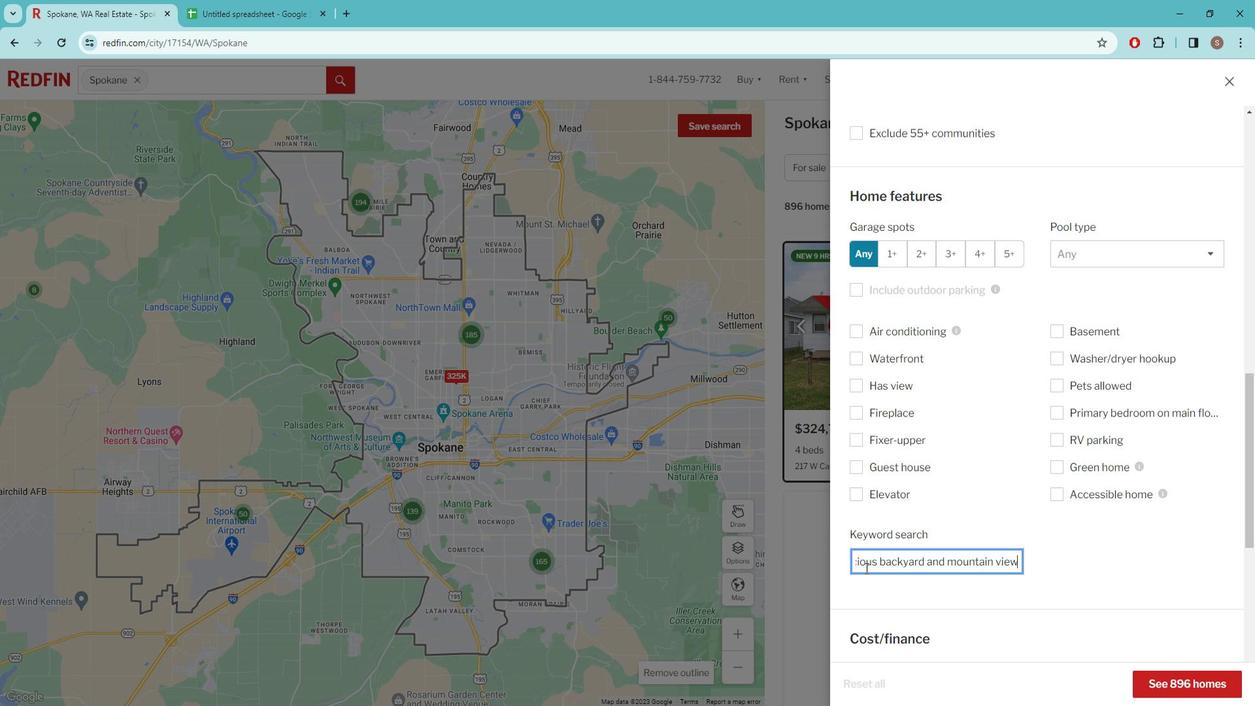 
Action: Mouse moved to (957, 591)
Screenshot: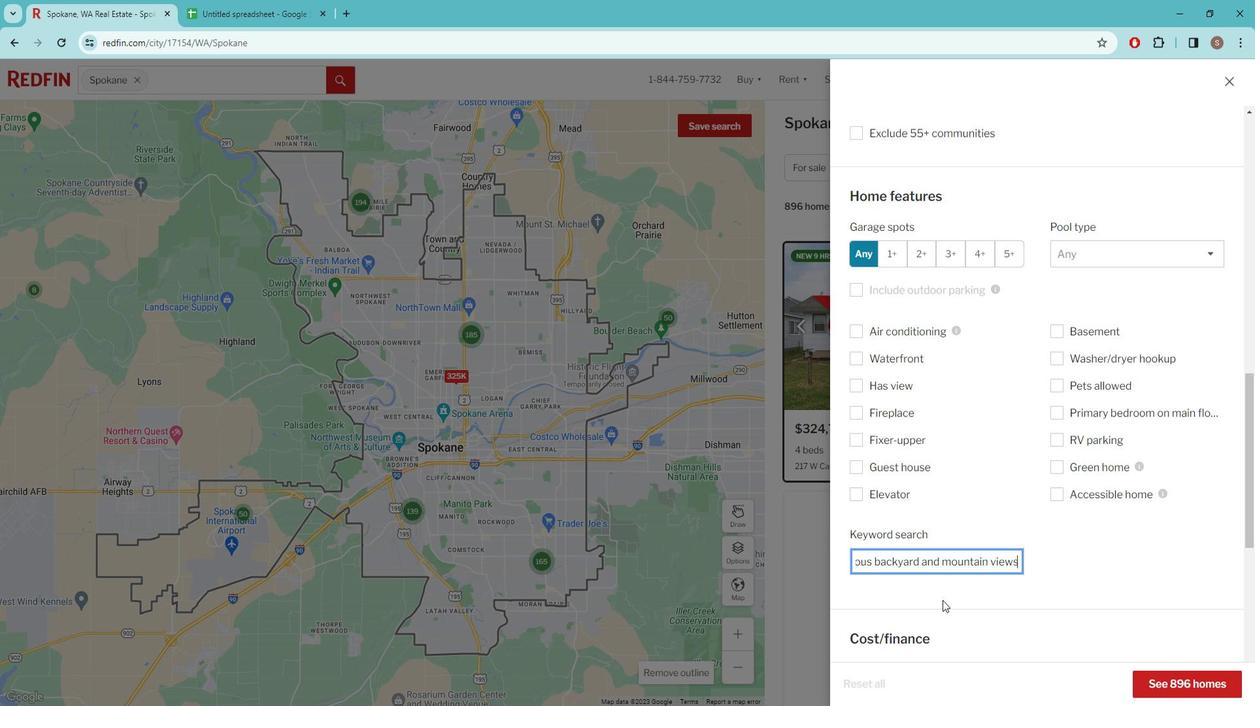 
Action: Mouse pressed left at (957, 591)
Screenshot: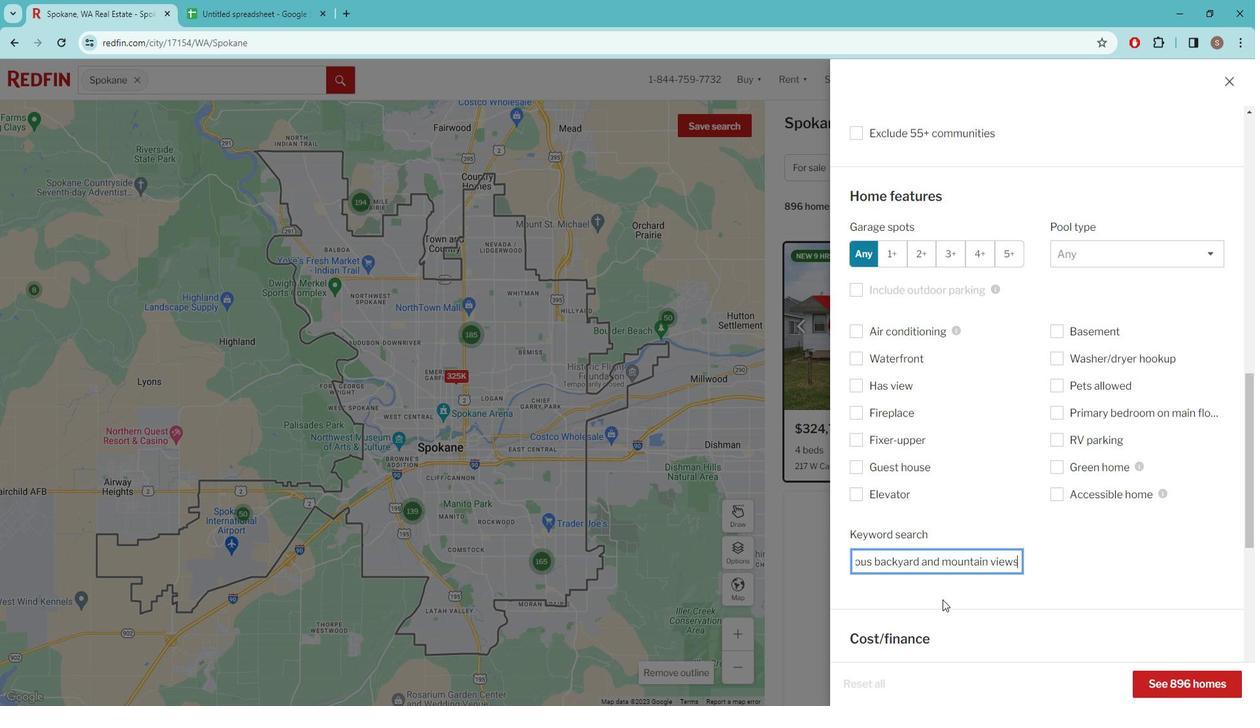 
Action: Mouse moved to (967, 566)
Screenshot: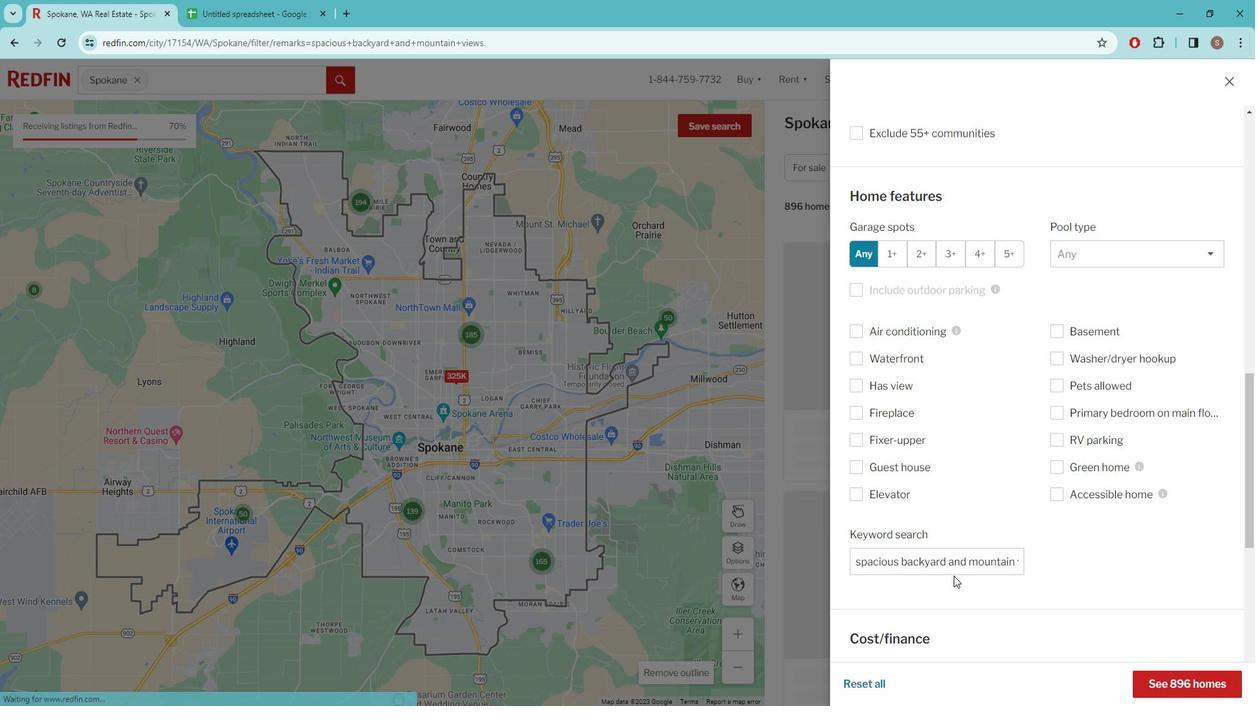 
Action: Mouse scrolled (967, 565) with delta (0, 0)
Screenshot: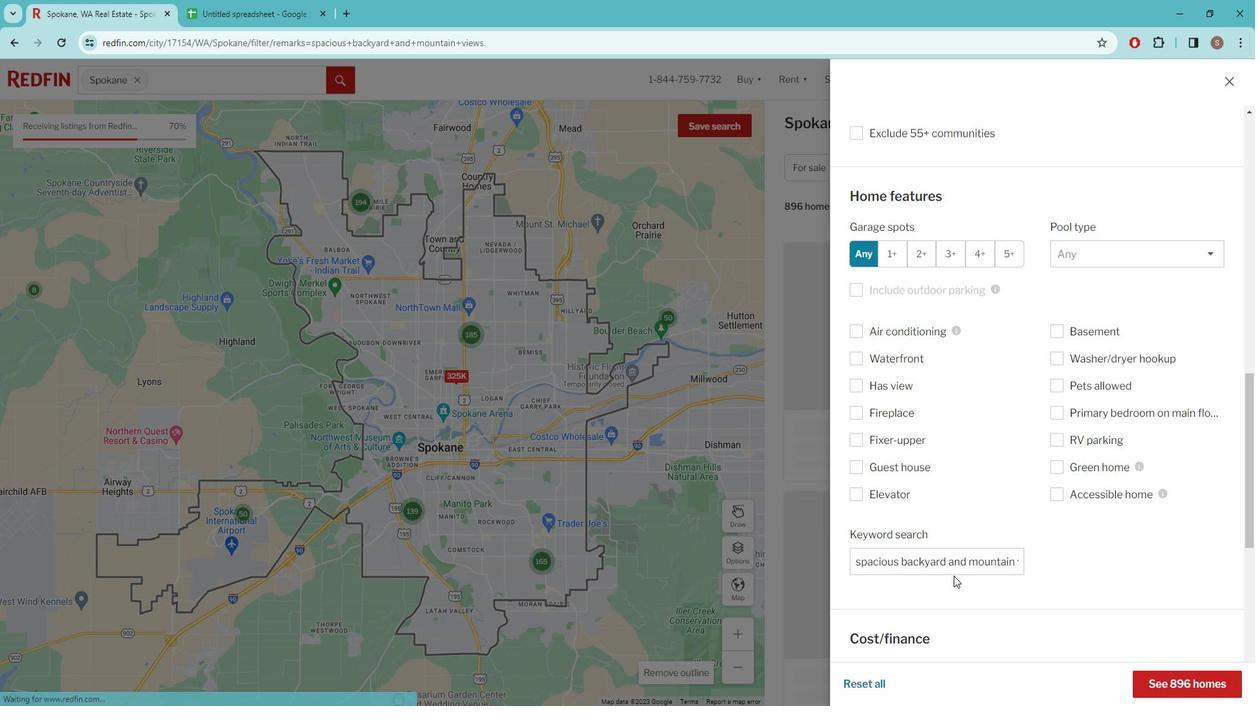 
Action: Mouse moved to (966, 561)
Screenshot: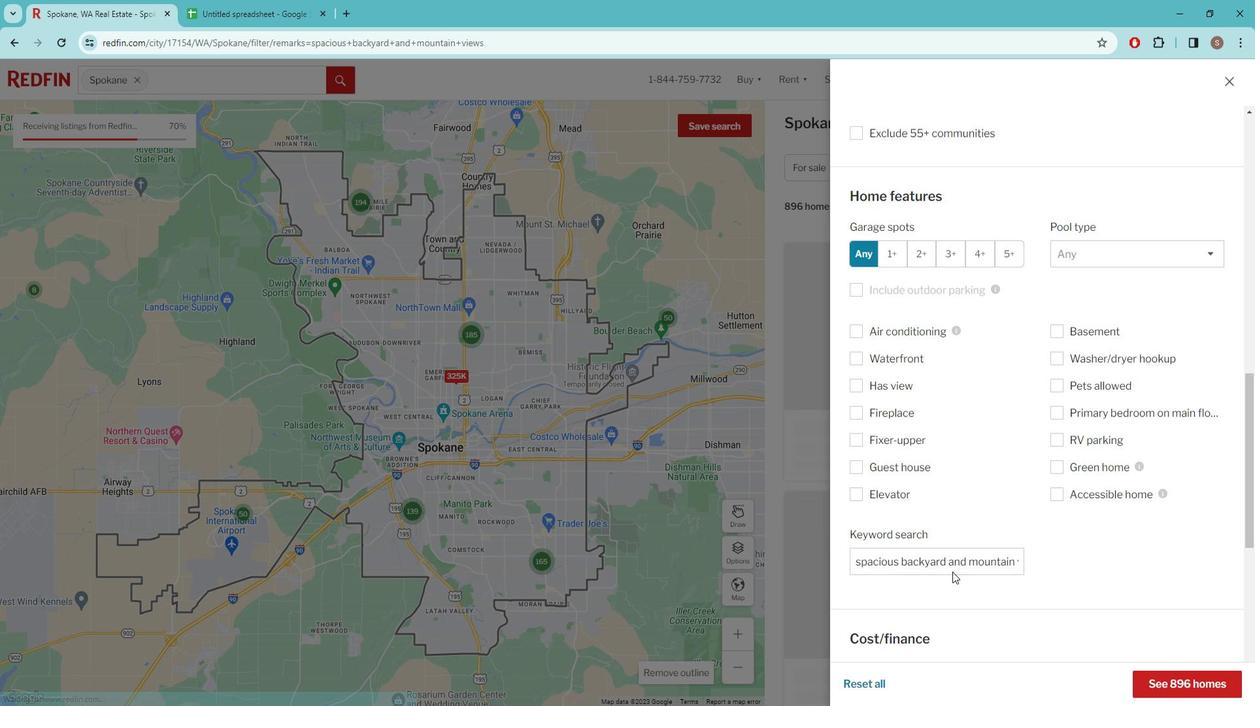 
Action: Mouse scrolled (966, 561) with delta (0, 0)
Screenshot: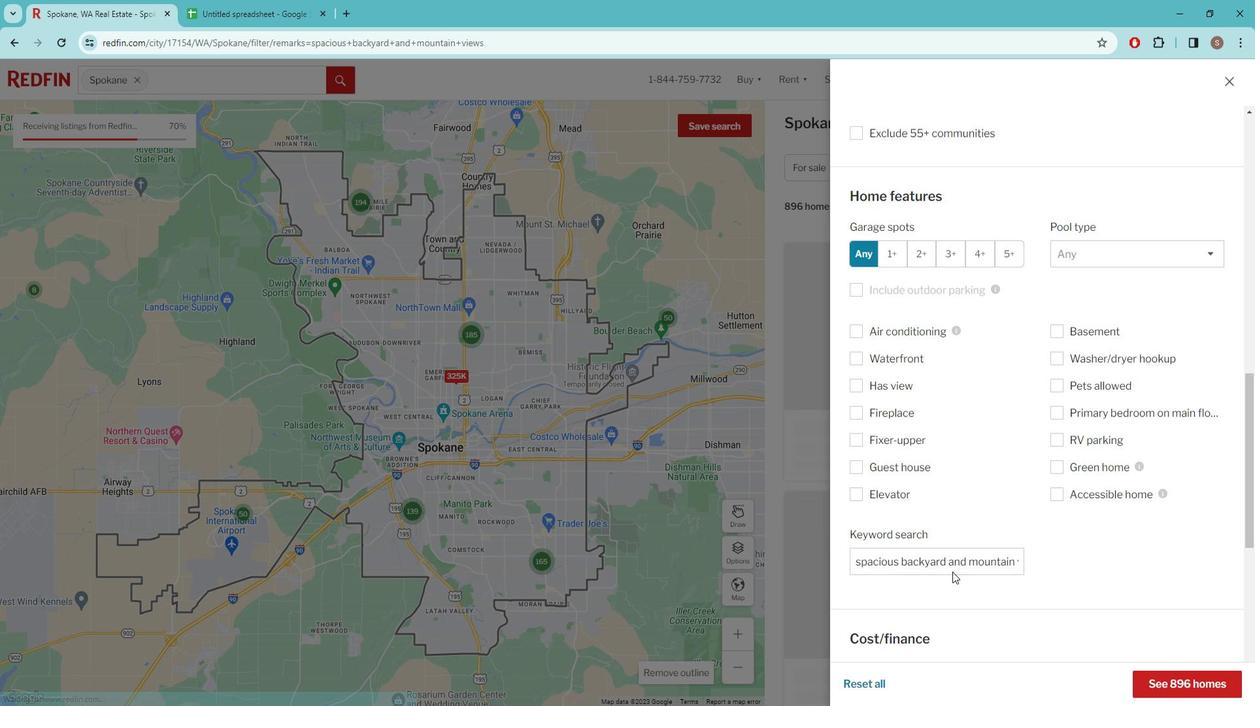 
Action: Mouse moved to (937, 463)
Screenshot: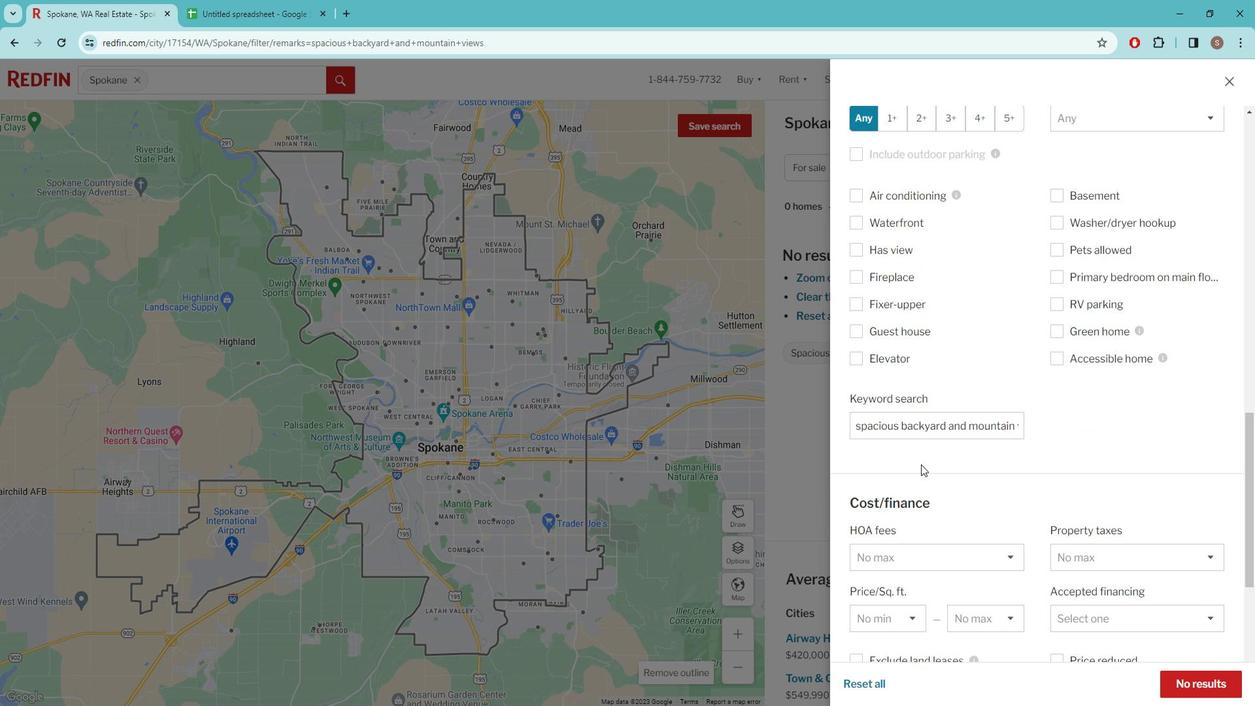 
Action: Mouse scrolled (937, 462) with delta (0, 0)
Screenshot: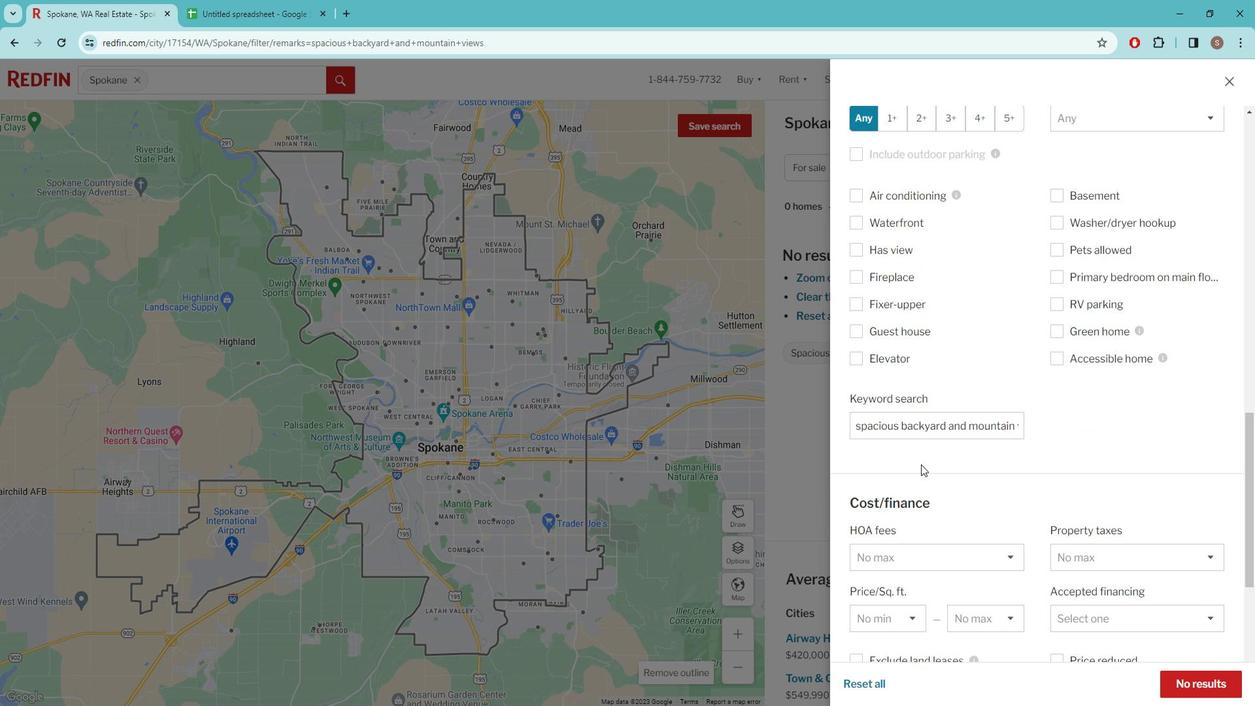 
Action: Mouse scrolled (937, 462) with delta (0, 0)
Screenshot: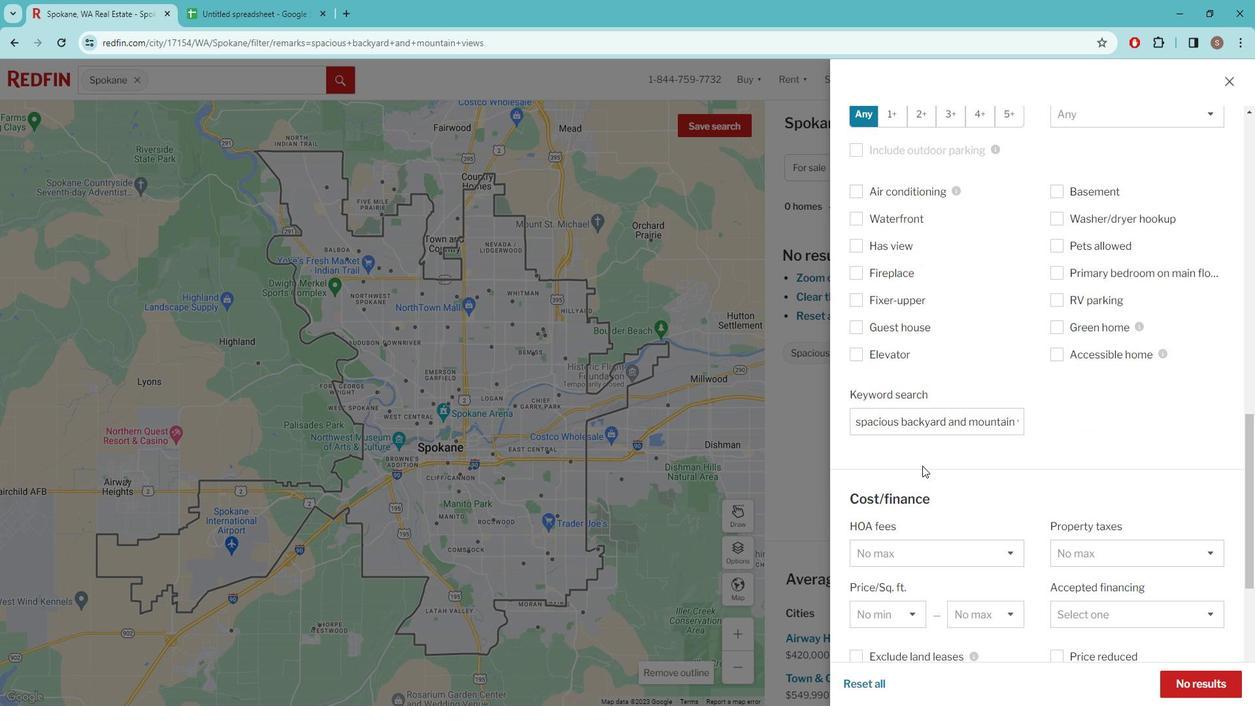 
Action: Mouse scrolled (937, 462) with delta (0, 0)
Screenshot: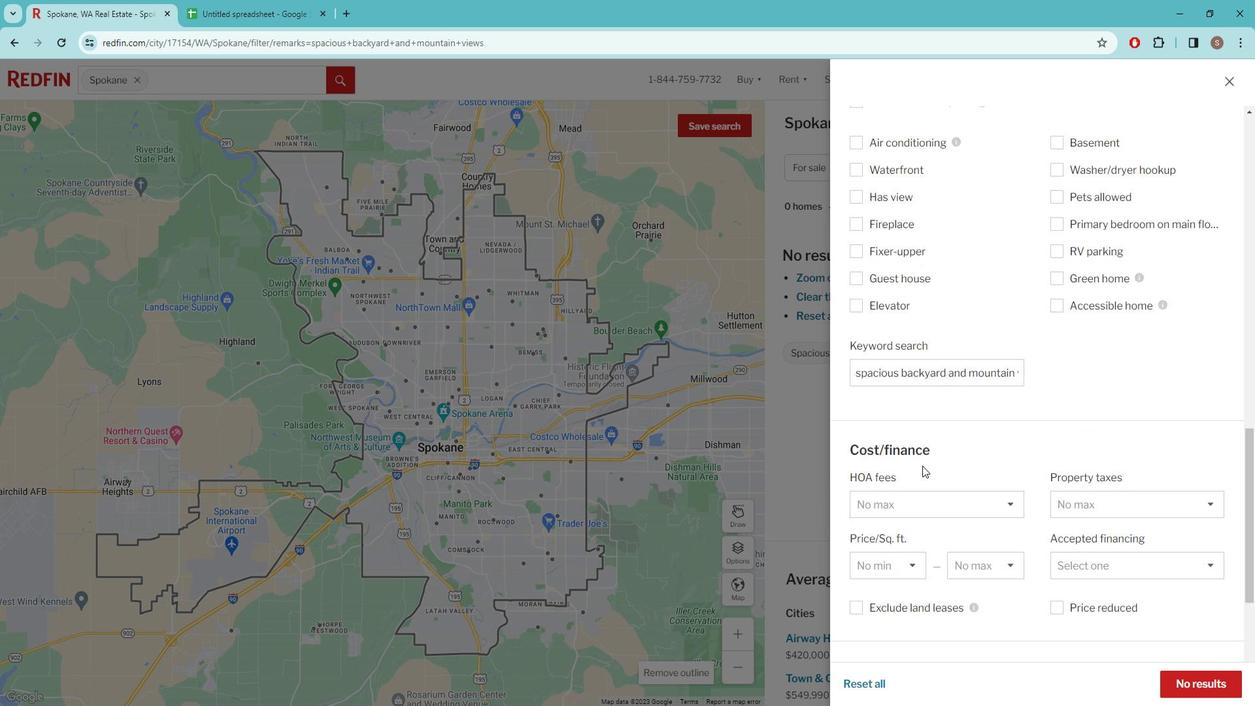 
Action: Mouse moved to (936, 461)
Screenshot: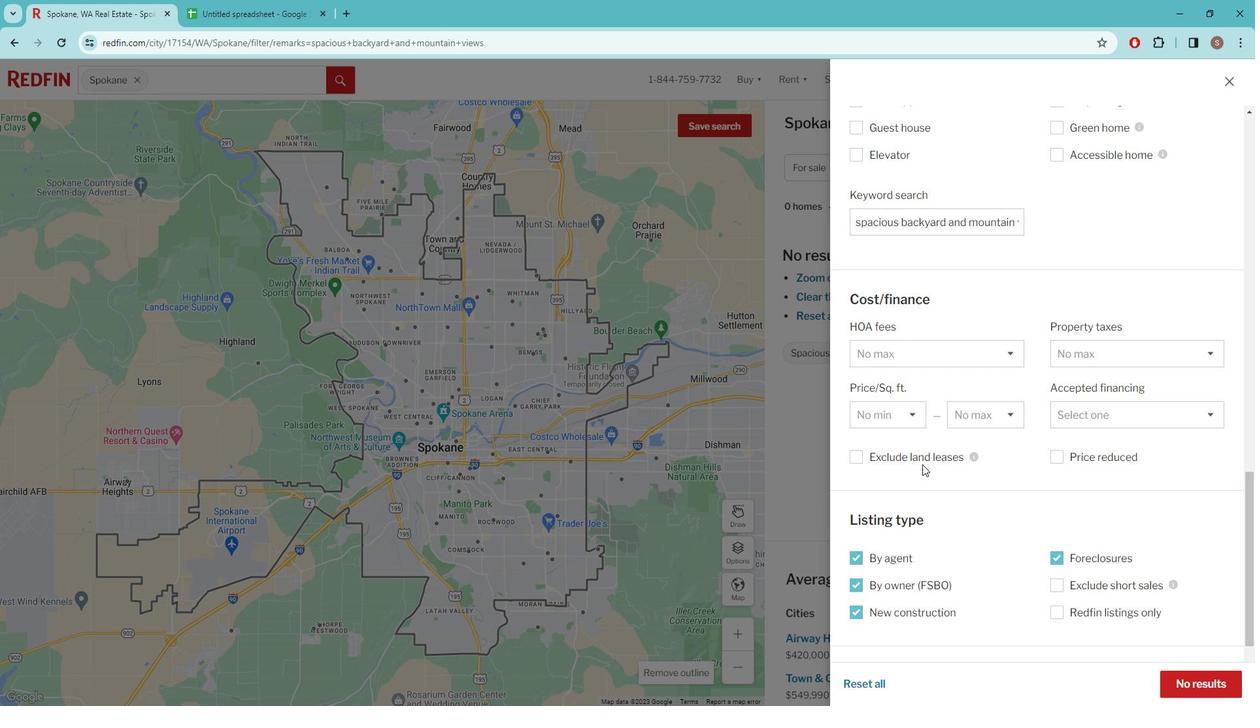 
Action: Mouse scrolled (936, 461) with delta (0, 0)
Screenshot: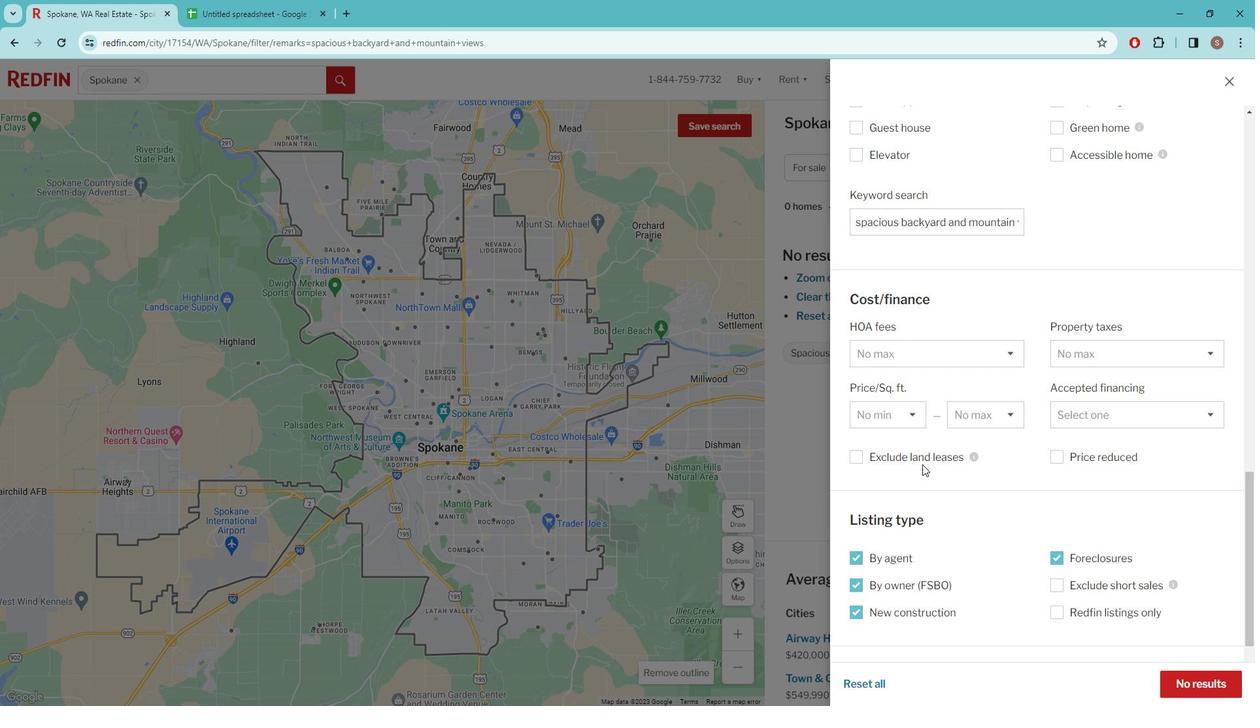 
Action: Mouse moved to (936, 462)
Screenshot: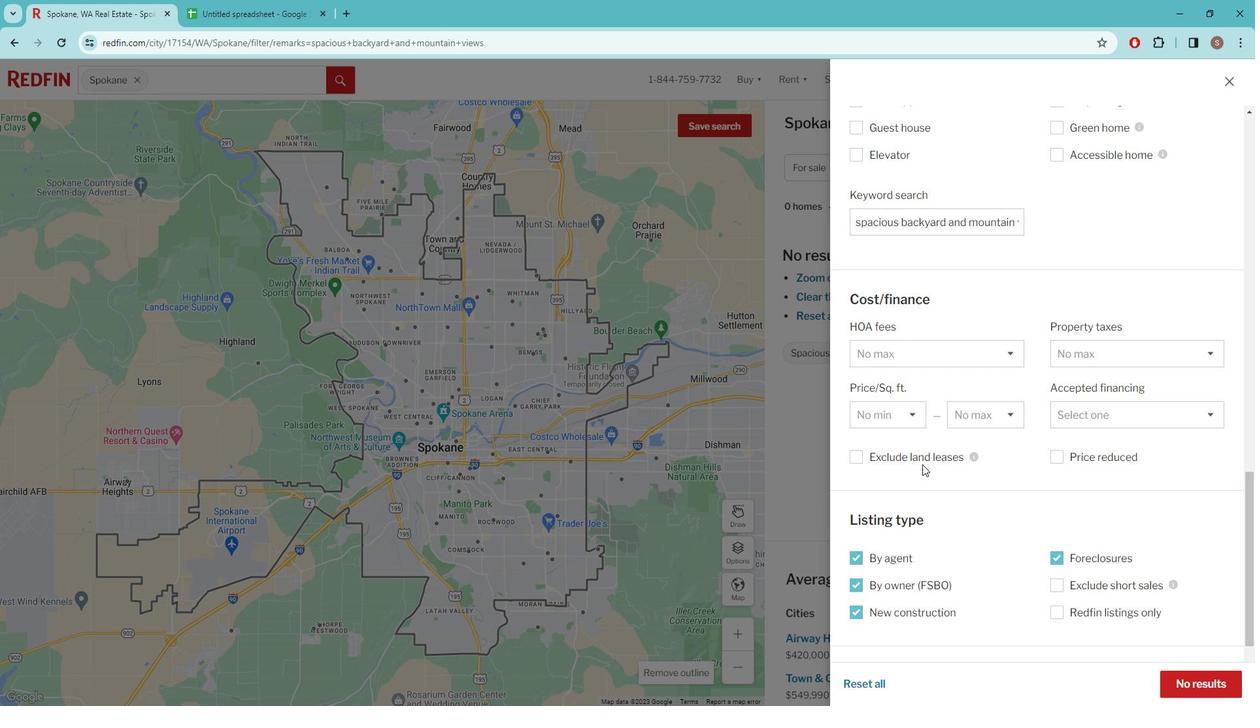 
Action: Mouse scrolled (936, 461) with delta (0, 0)
Screenshot: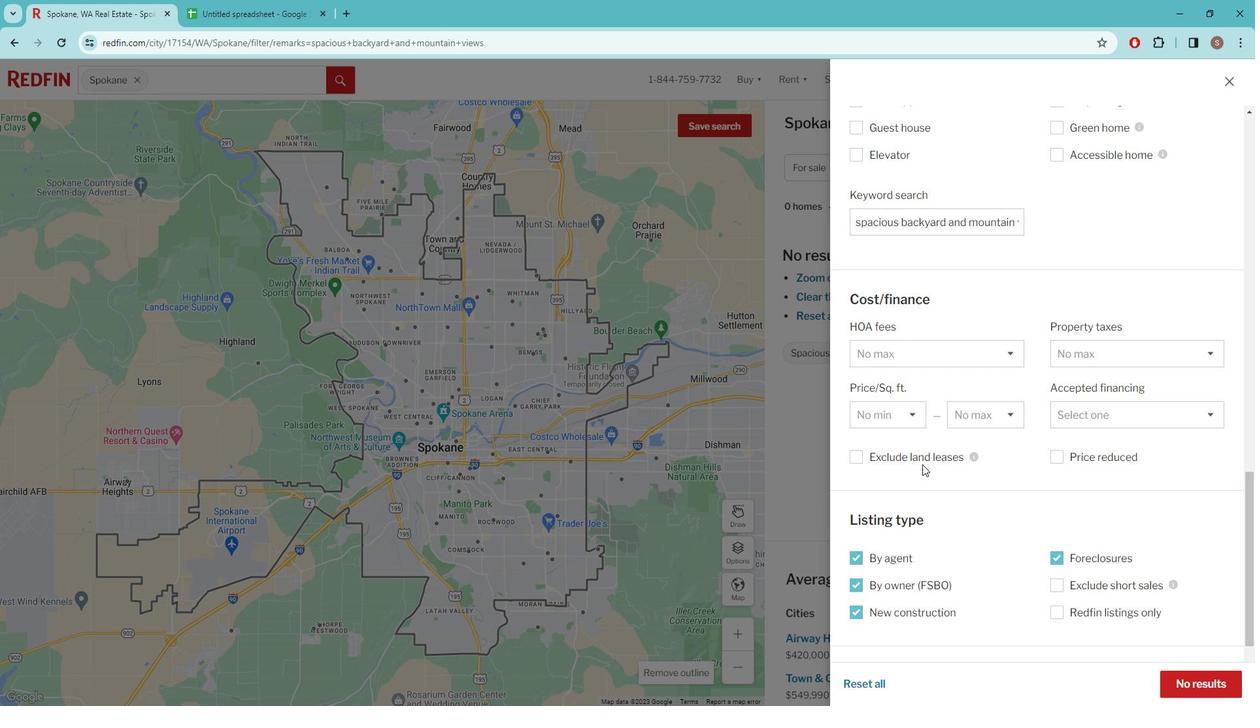 
Action: Mouse scrolled (936, 461) with delta (0, 0)
Screenshot: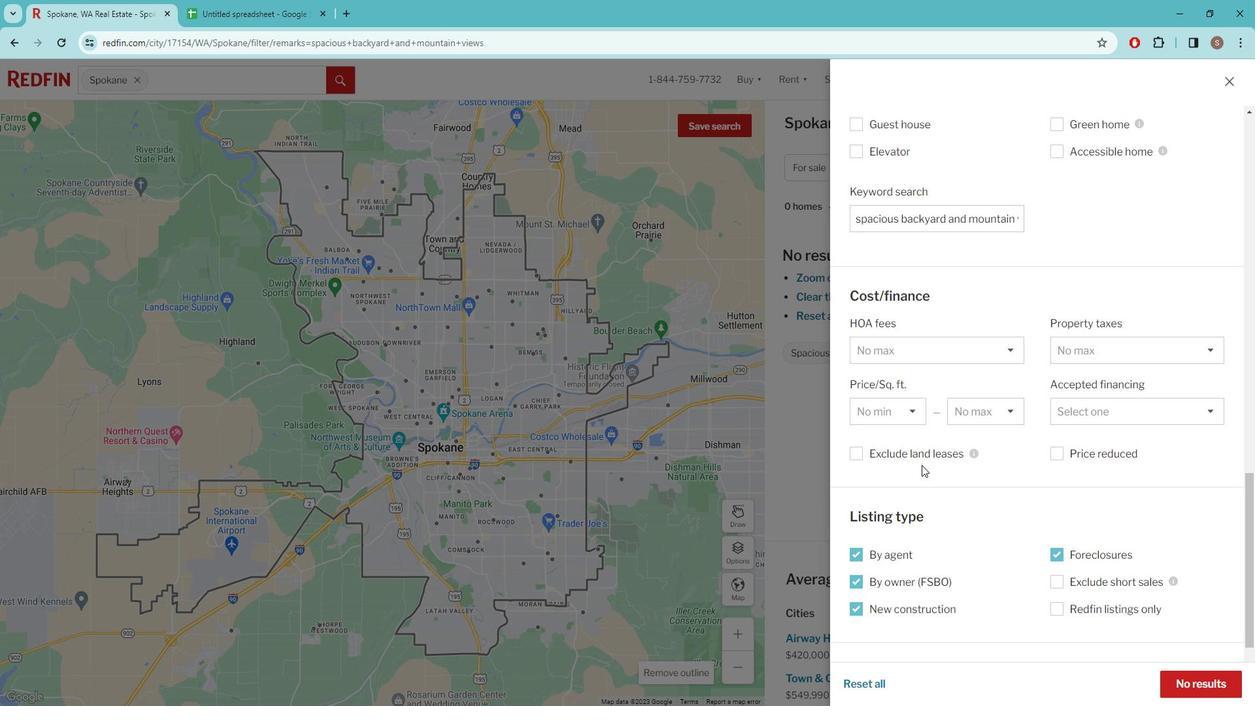 
Action: Mouse scrolled (936, 461) with delta (0, 0)
Screenshot: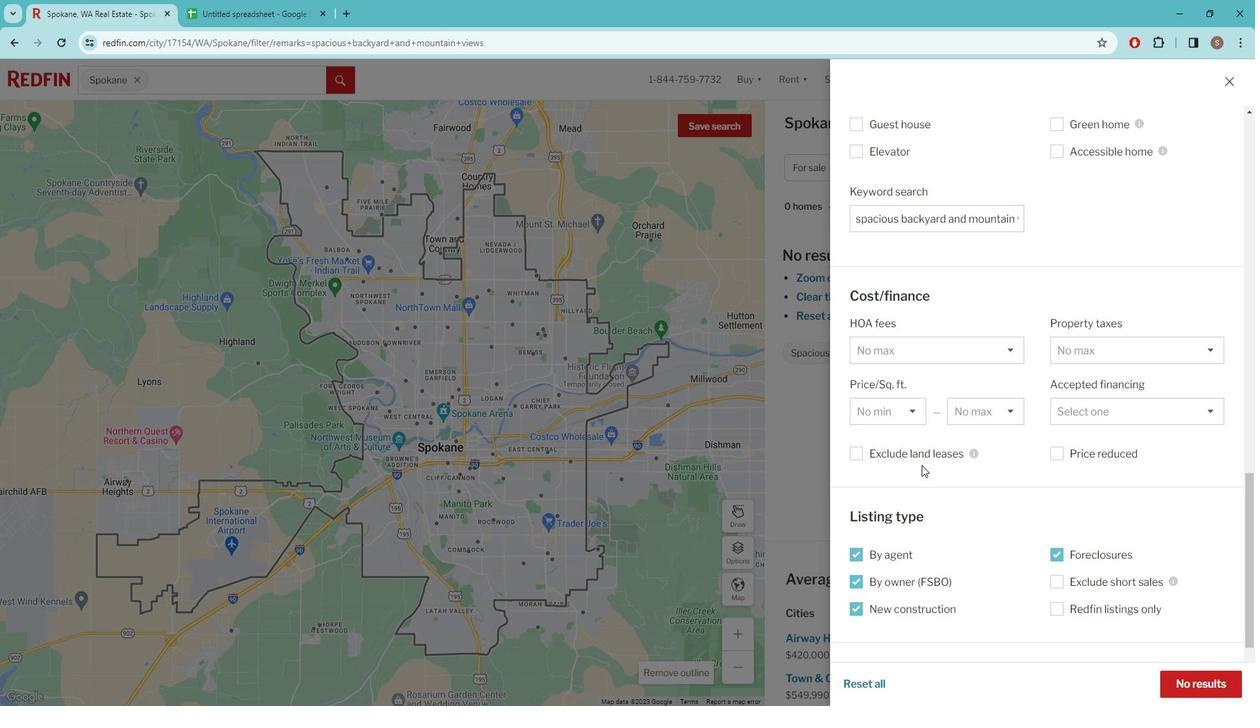 
Action: Mouse moved to (931, 557)
Screenshot: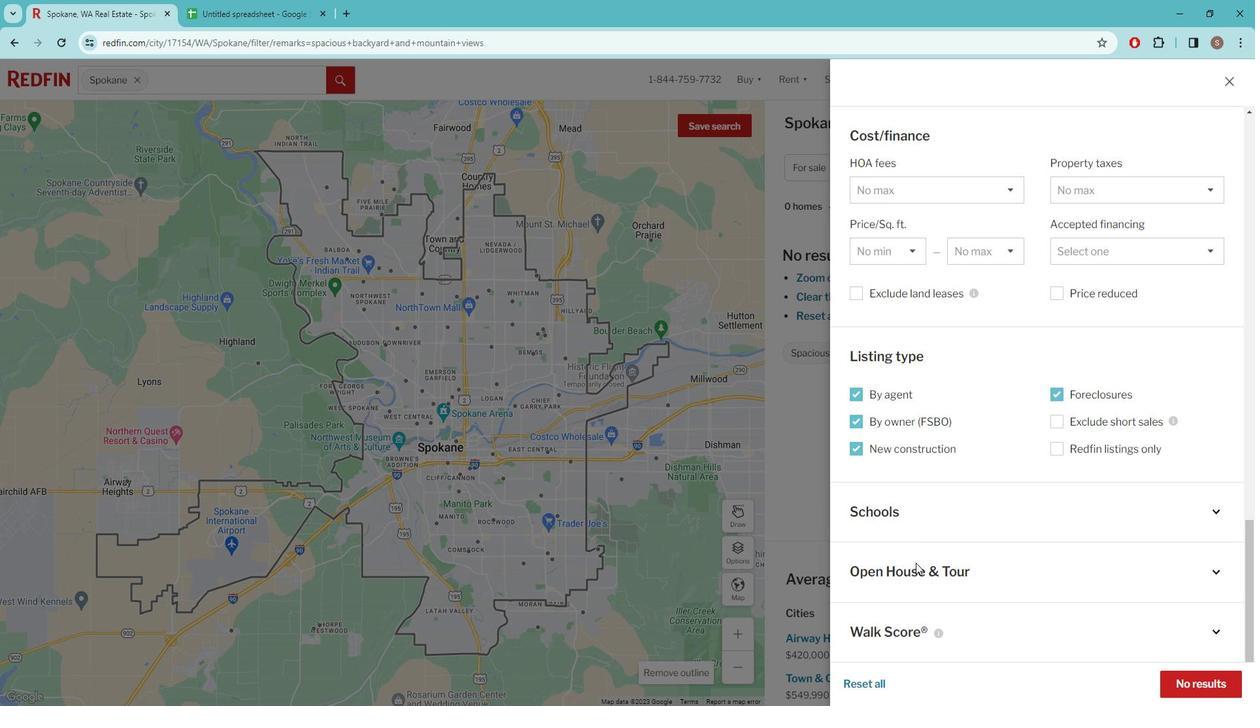 
Action: Mouse pressed left at (931, 557)
Screenshot: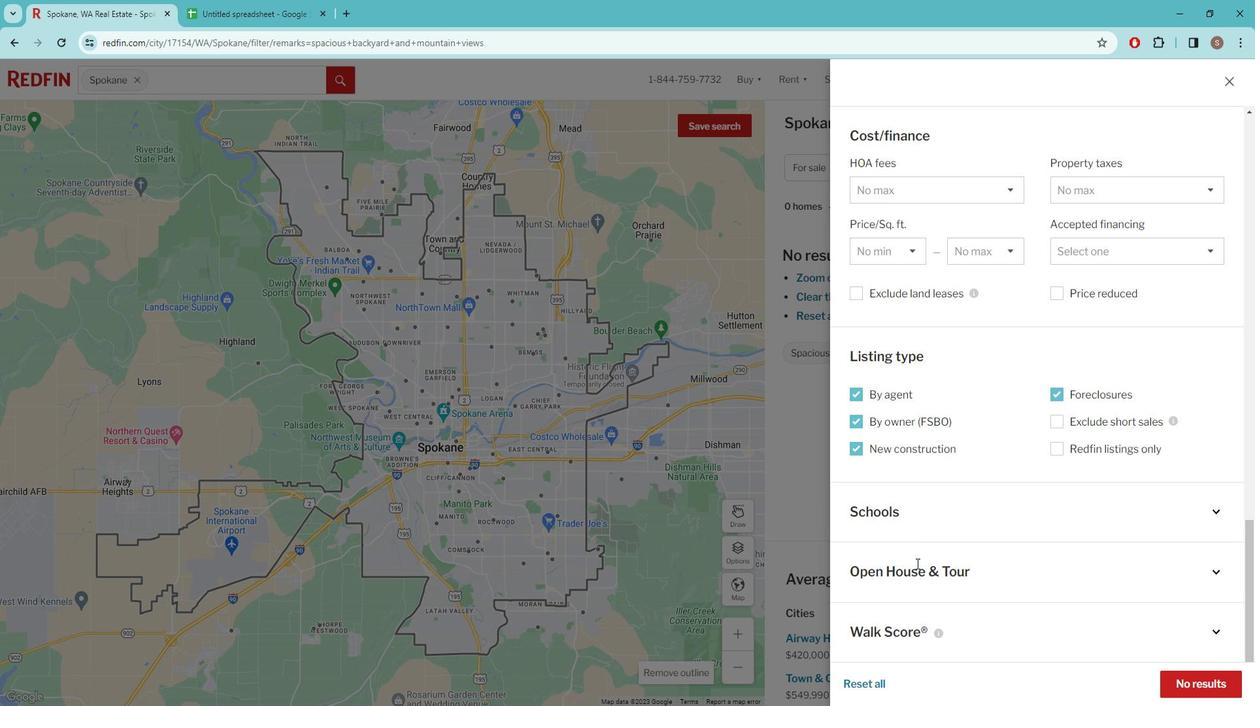 
Action: Mouse moved to (932, 561)
Screenshot: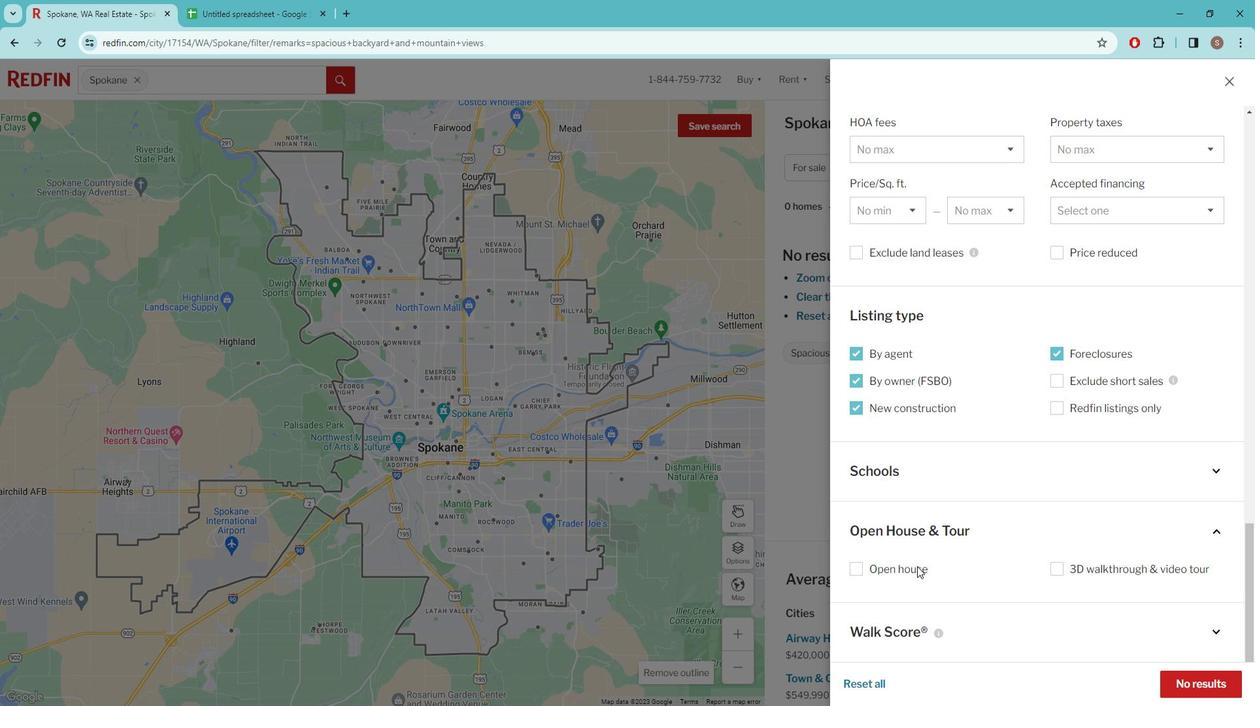 
Action: Mouse pressed left at (932, 561)
Screenshot: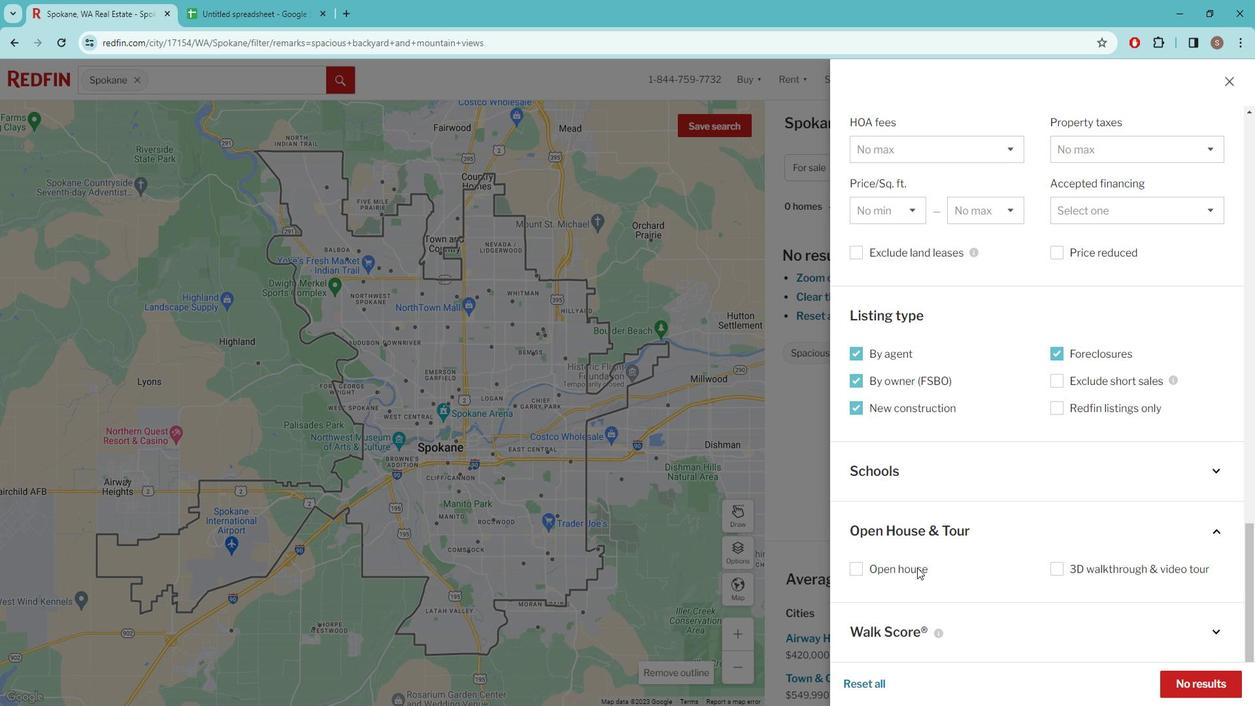 
Action: Mouse moved to (912, 612)
Screenshot: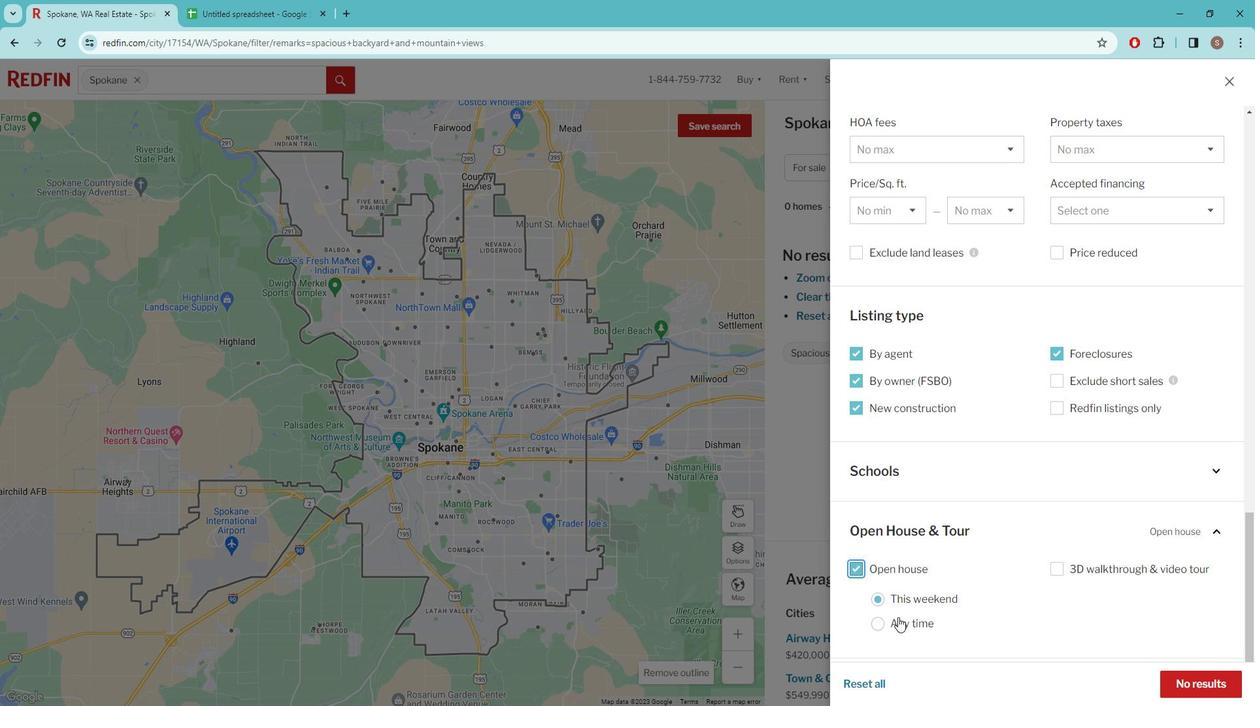 
Action: Mouse pressed left at (912, 612)
Screenshot: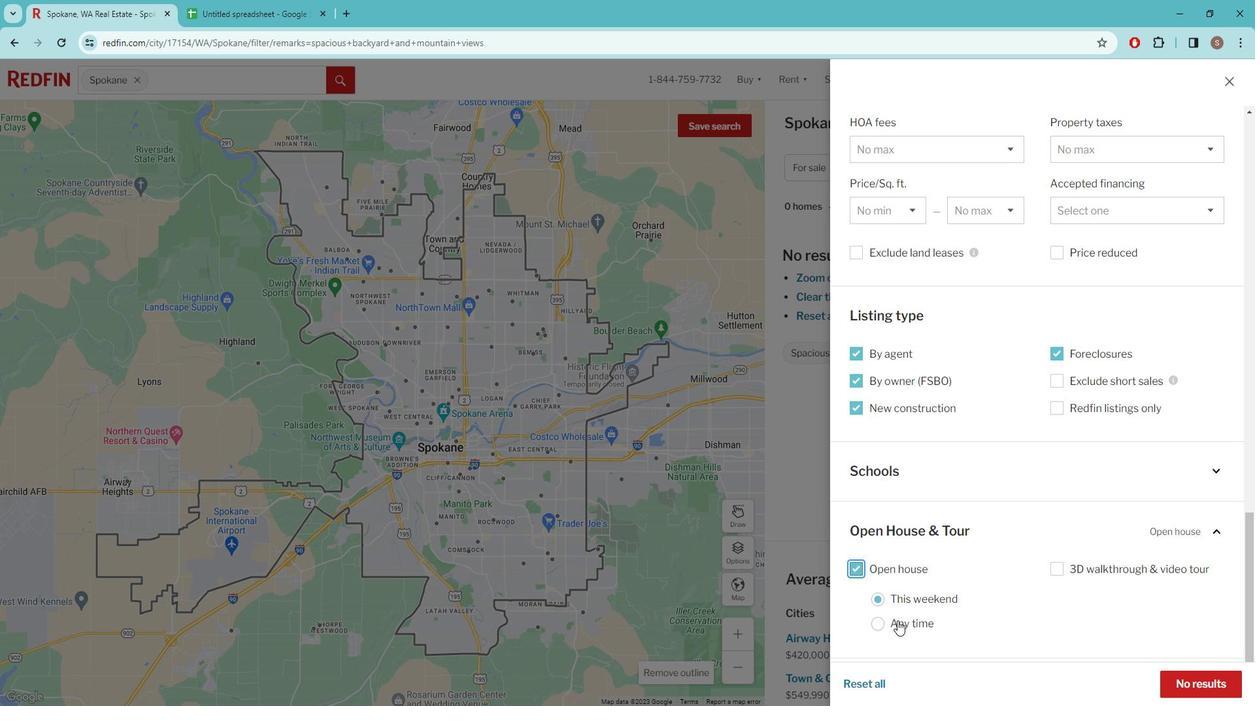 
Action: Mouse moved to (1210, 669)
Screenshot: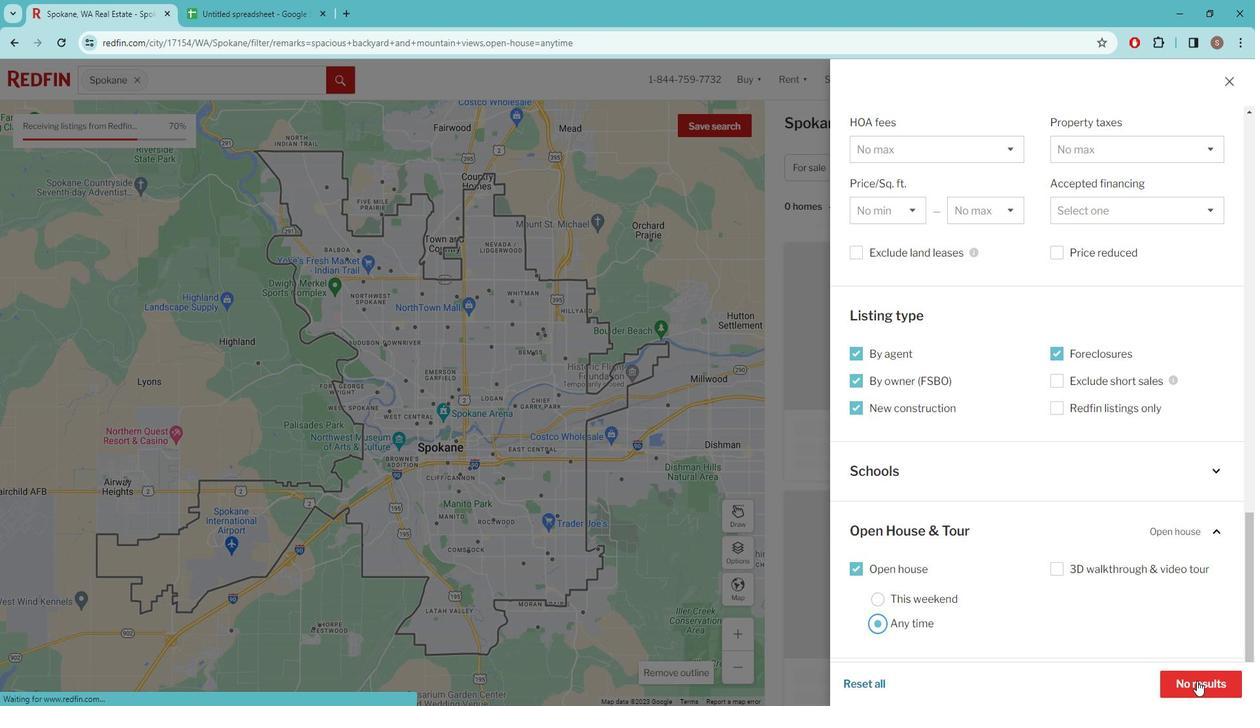 
Action: Mouse pressed left at (1210, 669)
Screenshot: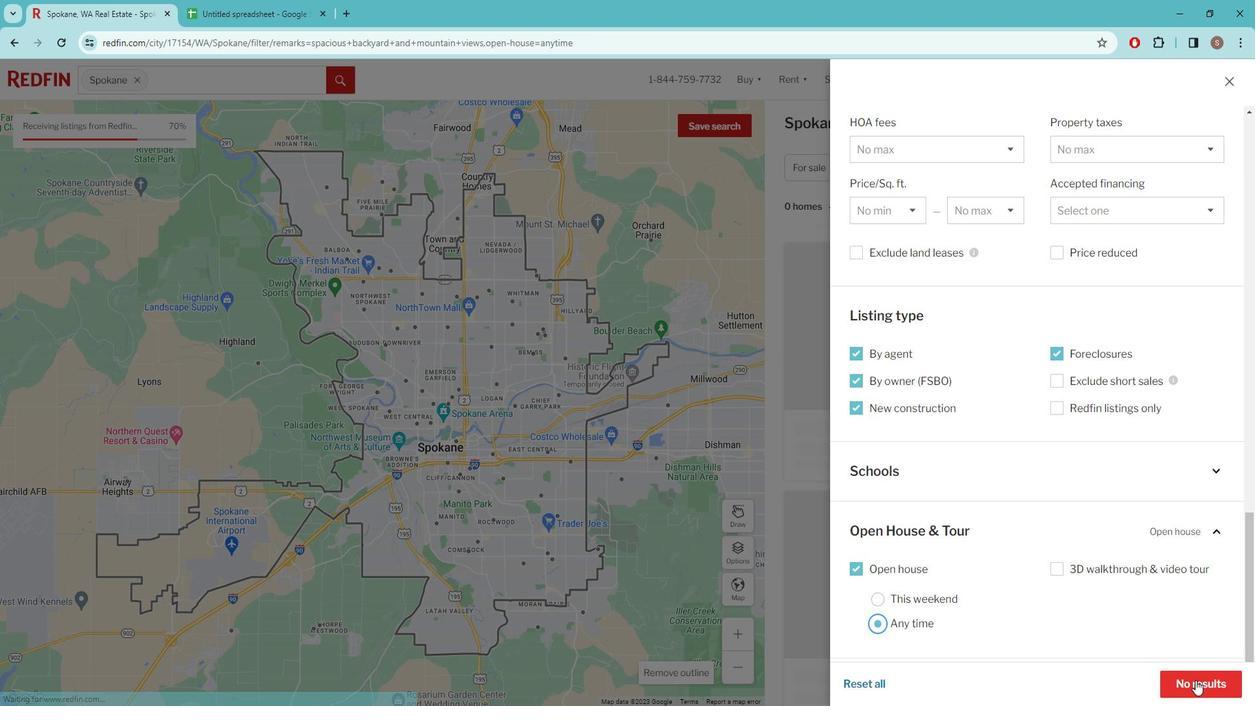 
